 Task: Change  the formatting of the data to 'Which is Less than 10, 'In conditional formating, put the option 'Light Red Fill with Drak Red Text. 'add another formatting option Format As Table, insert the option 'Blue Table style Light 9 ', change the format of Column Width to Auto fit Row HeightIn the sheet  Budget Analysis Toolbook
Action: Mouse moved to (184, 265)
Screenshot: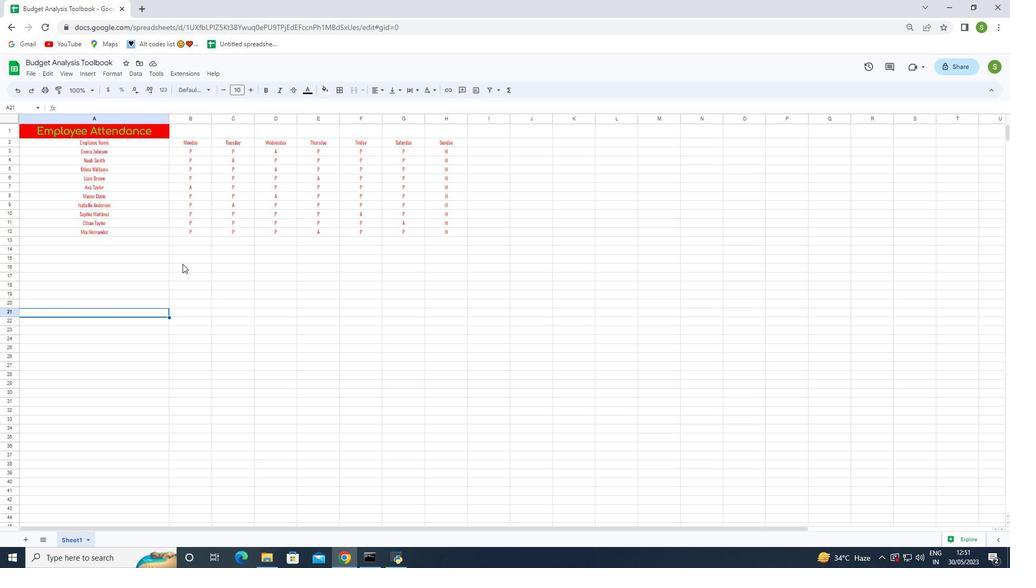 
Action: Mouse pressed left at (184, 265)
Screenshot: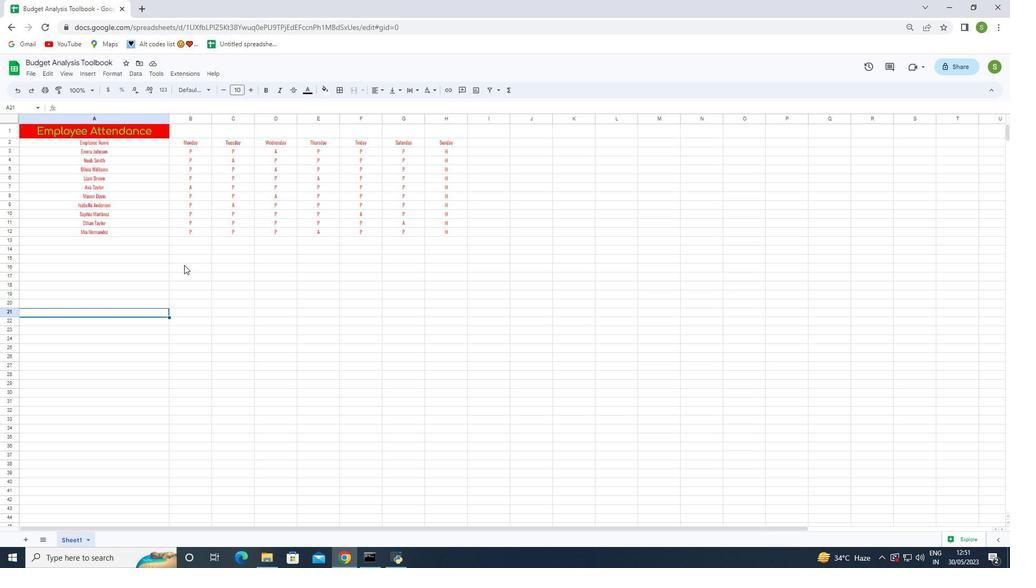 
Action: Mouse moved to (60, 142)
Screenshot: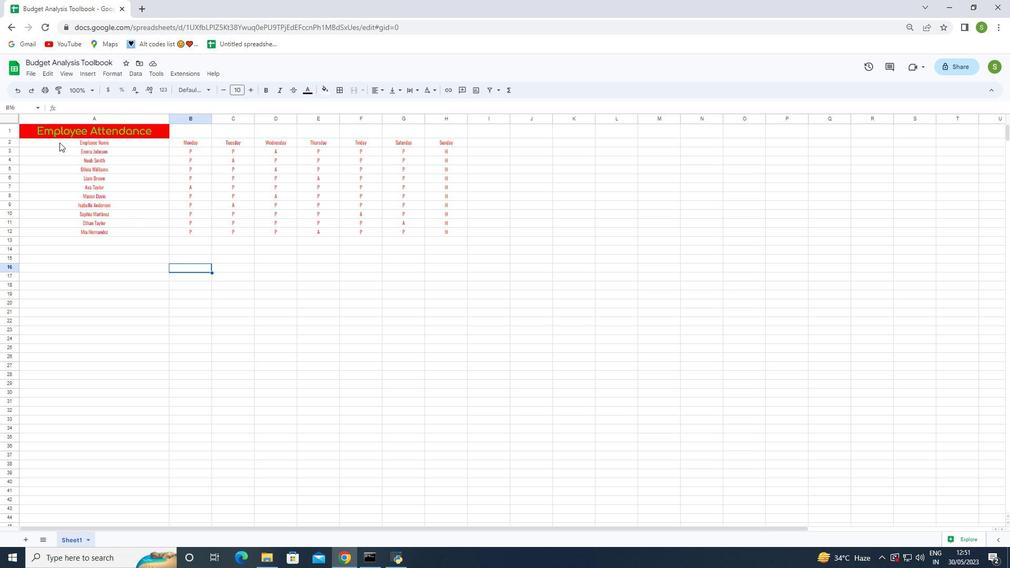 
Action: Mouse pressed left at (60, 142)
Screenshot: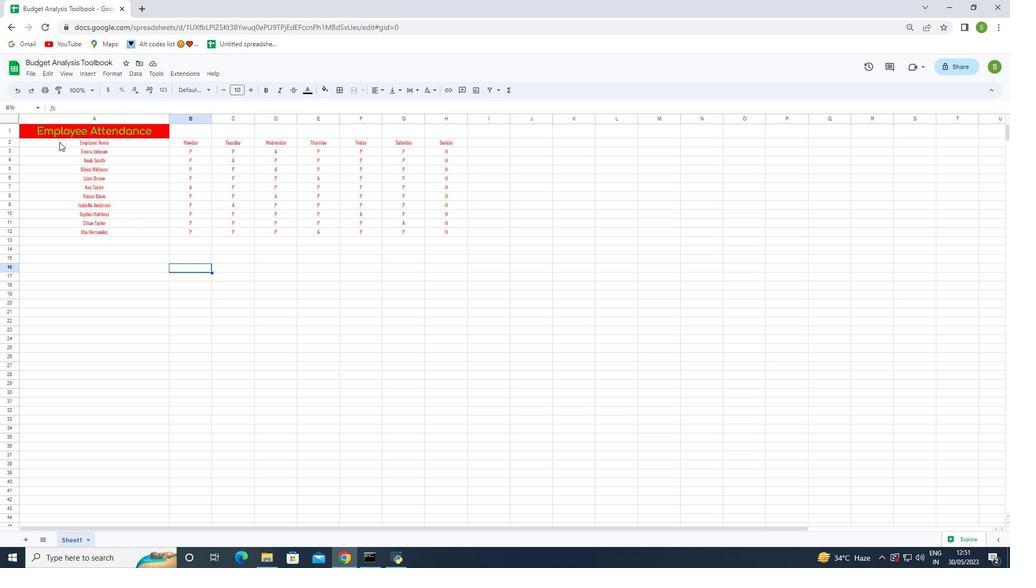 
Action: Mouse moved to (115, 70)
Screenshot: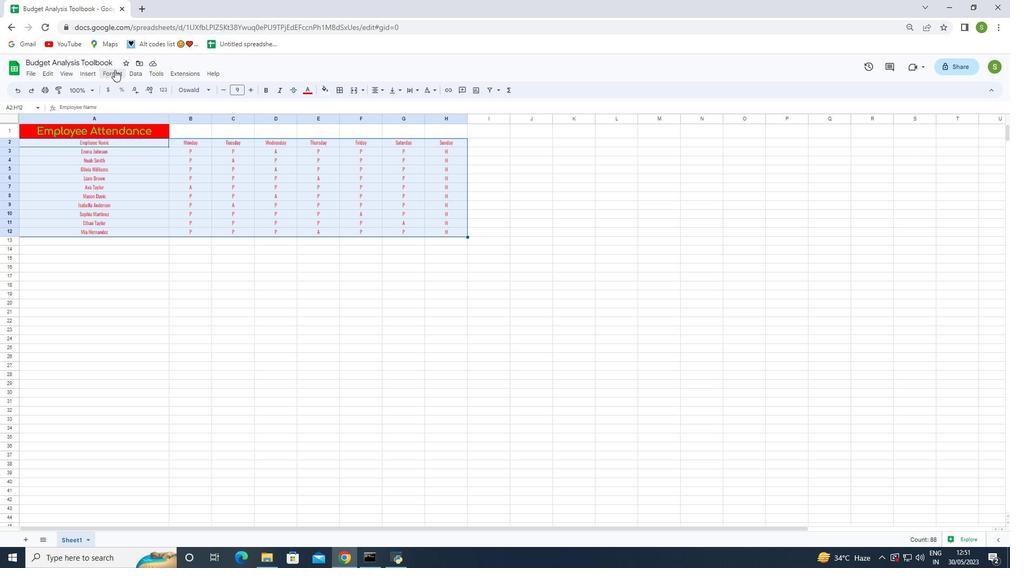 
Action: Mouse pressed left at (115, 70)
Screenshot: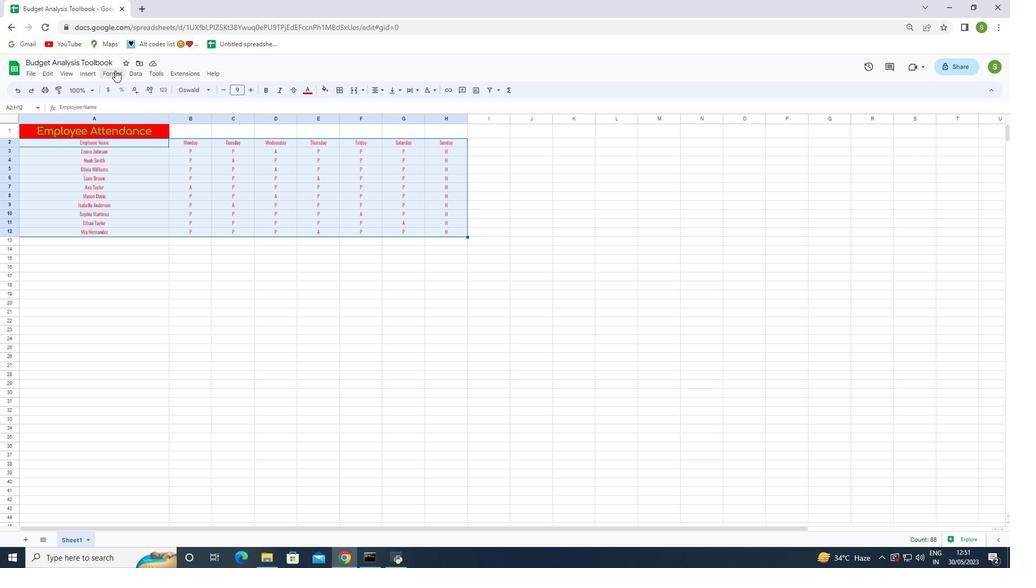 
Action: Mouse moved to (129, 221)
Screenshot: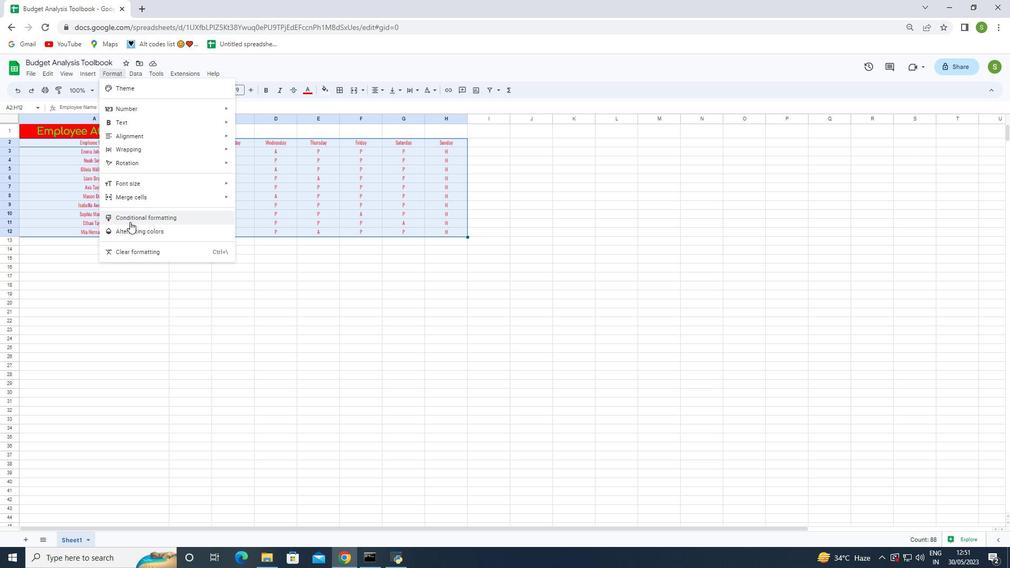 
Action: Mouse pressed left at (129, 221)
Screenshot: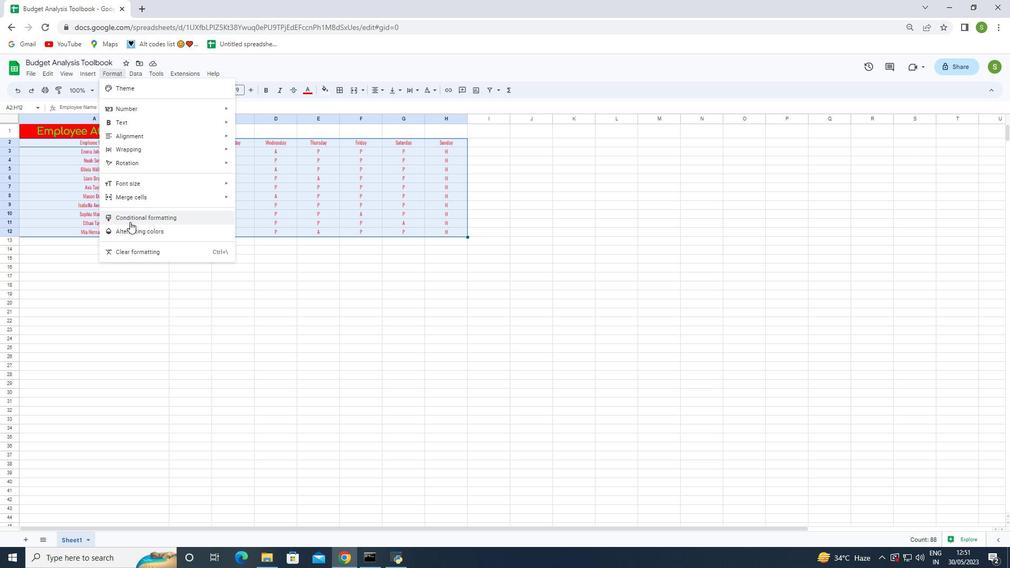 
Action: Mouse moved to (914, 208)
Screenshot: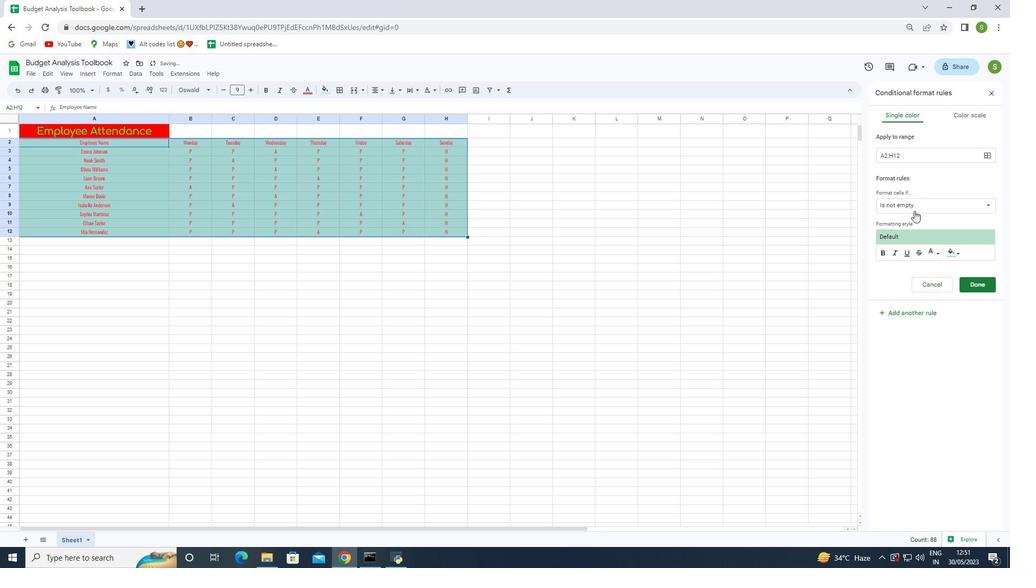 
Action: Mouse pressed left at (914, 208)
Screenshot: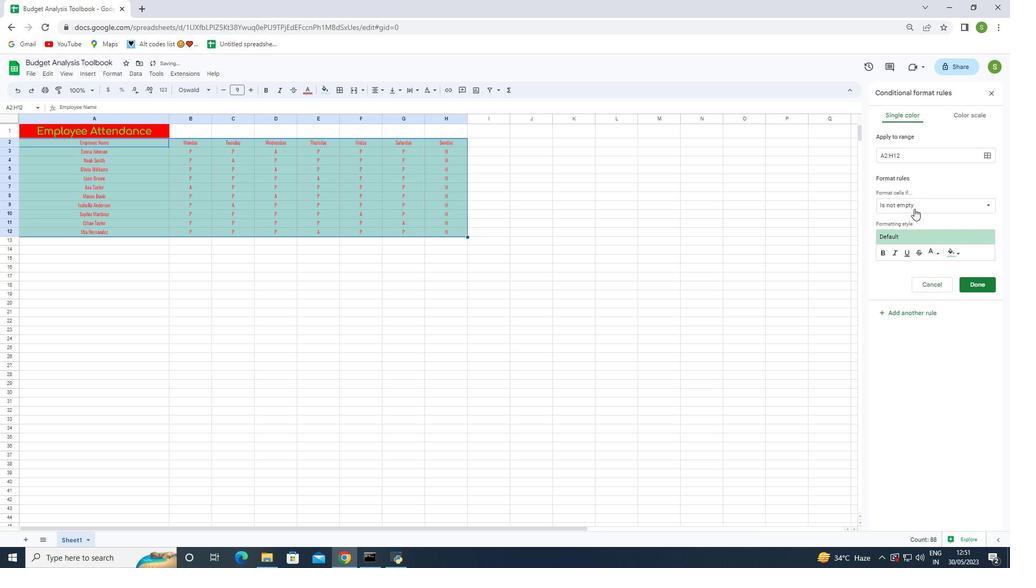 
Action: Mouse moved to (913, 365)
Screenshot: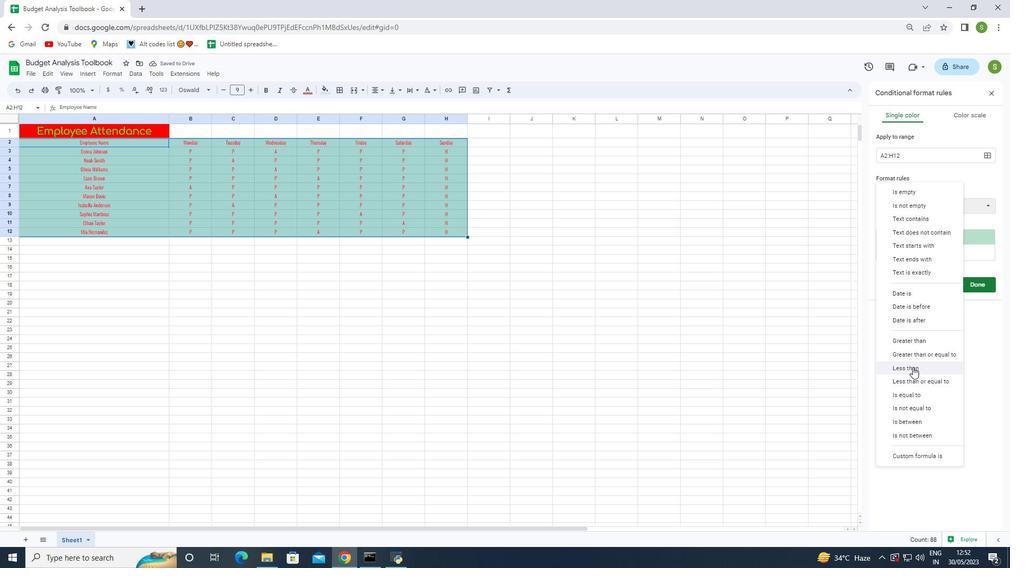 
Action: Mouse pressed left at (913, 365)
Screenshot: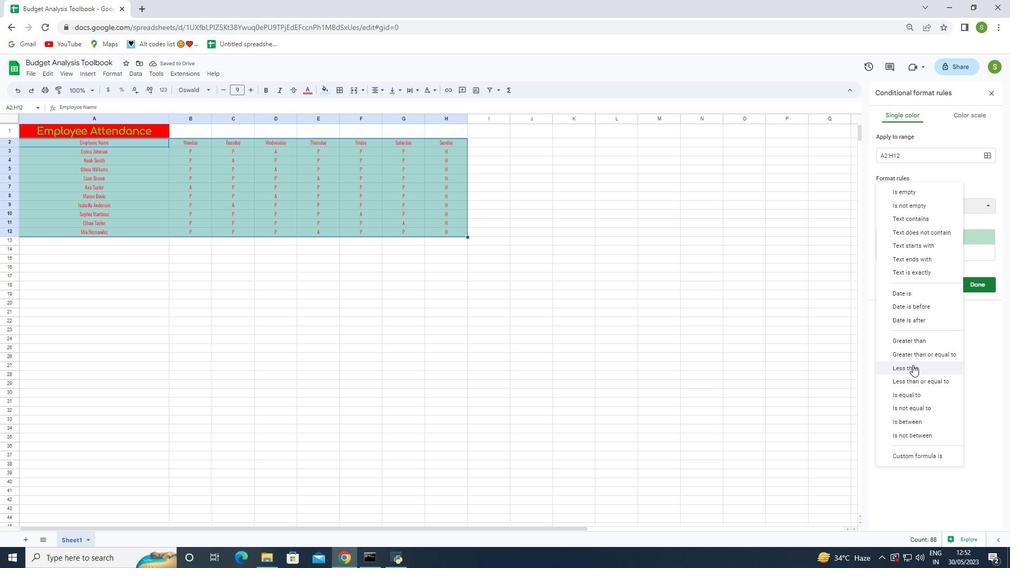 
Action: Mouse moved to (899, 229)
Screenshot: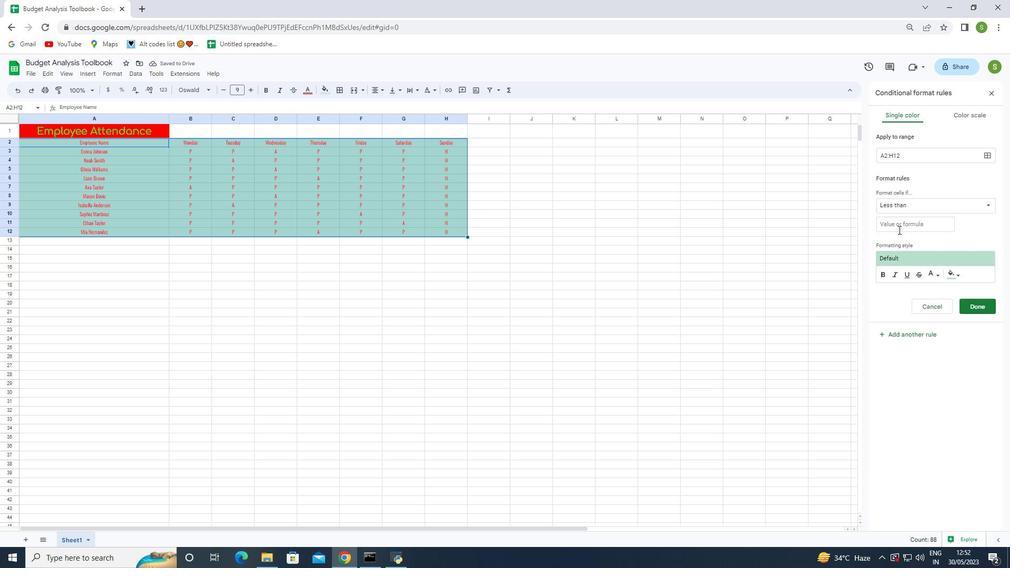 
Action: Mouse pressed left at (899, 229)
Screenshot: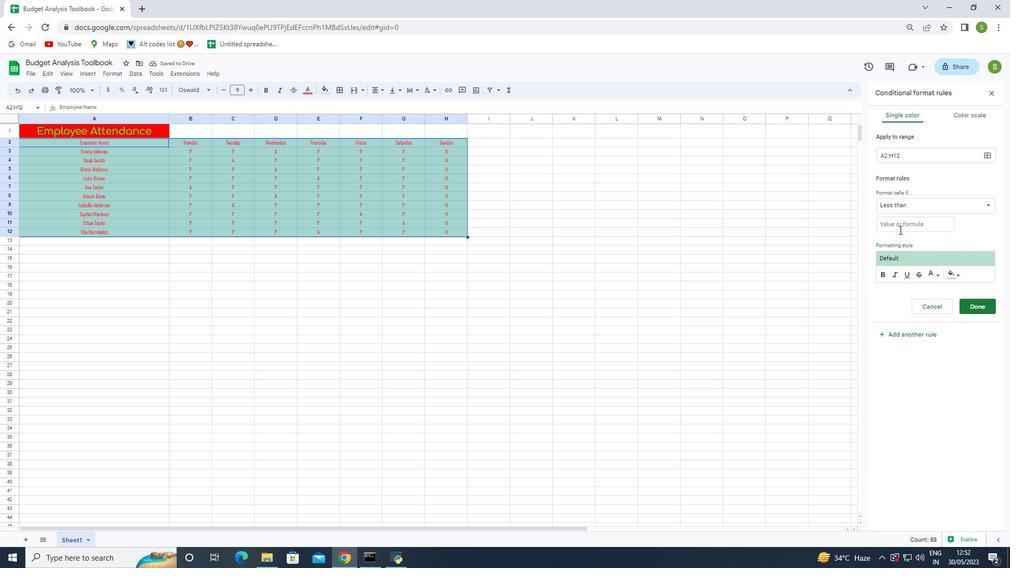 
Action: Key pressed 1
Screenshot: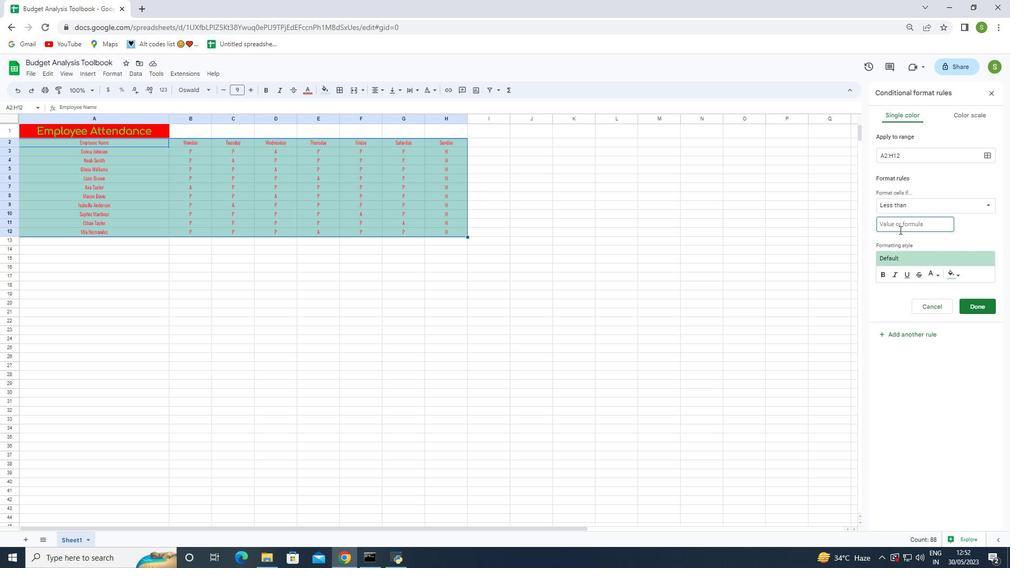 
Action: Mouse moved to (897, 227)
Screenshot: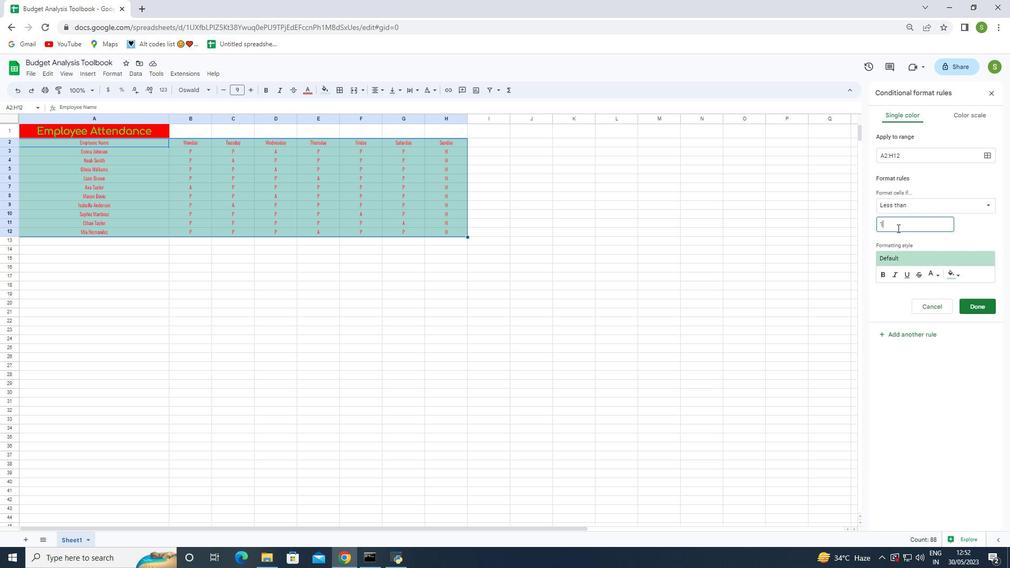
Action: Key pressed 0
Screenshot: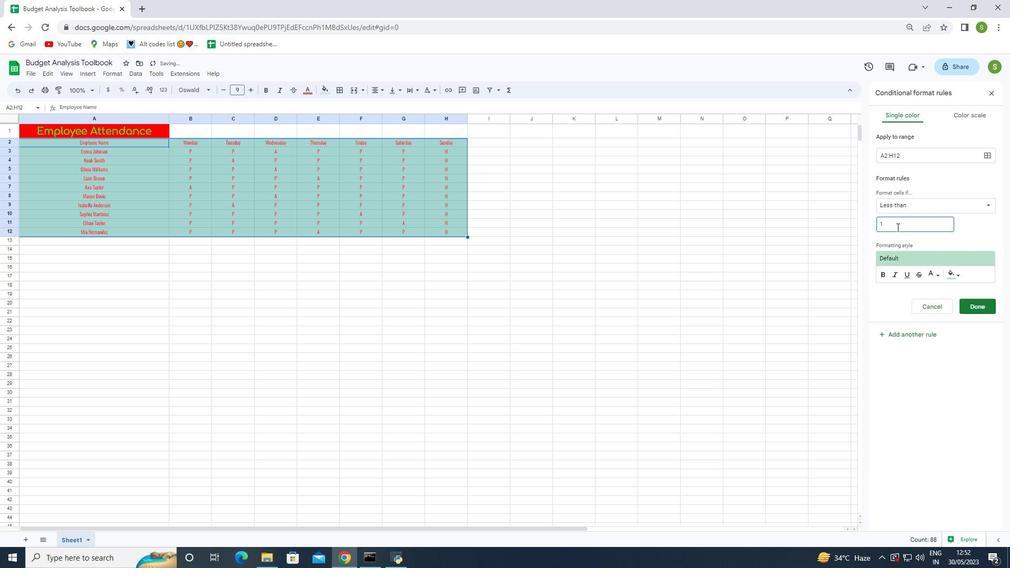 
Action: Mouse moved to (954, 275)
Screenshot: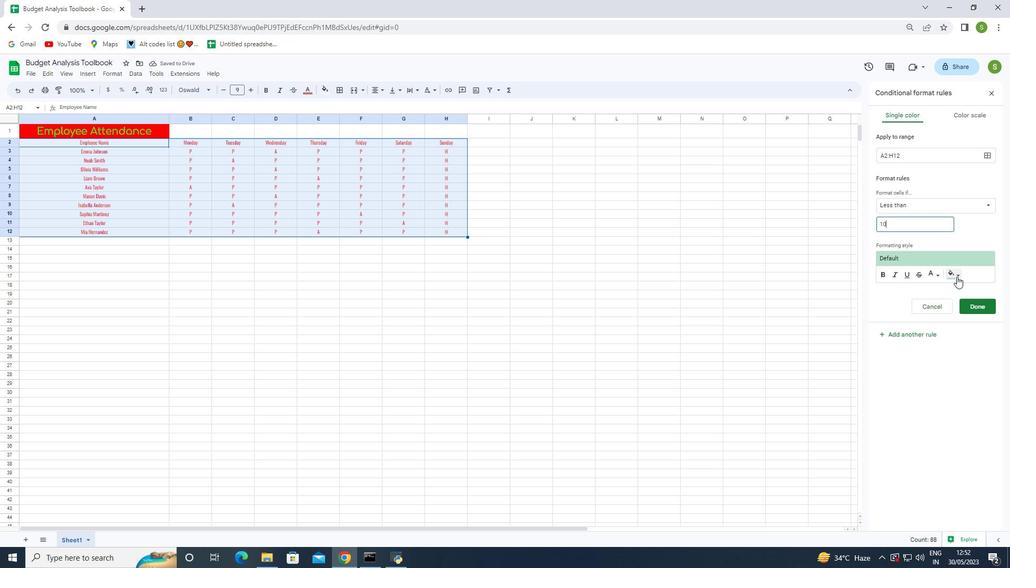 
Action: Mouse pressed left at (954, 275)
Screenshot: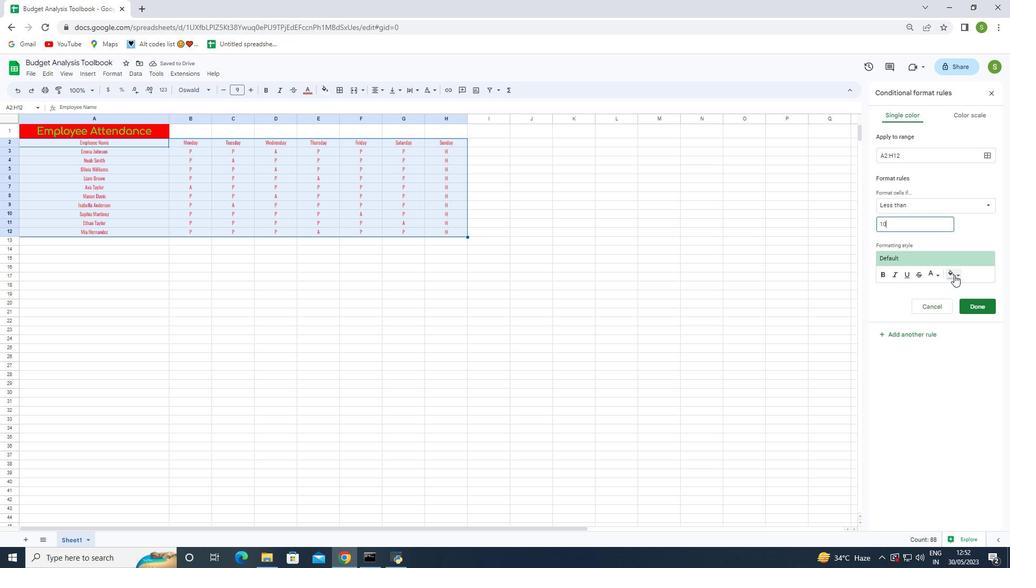 
Action: Mouse moved to (880, 337)
Screenshot: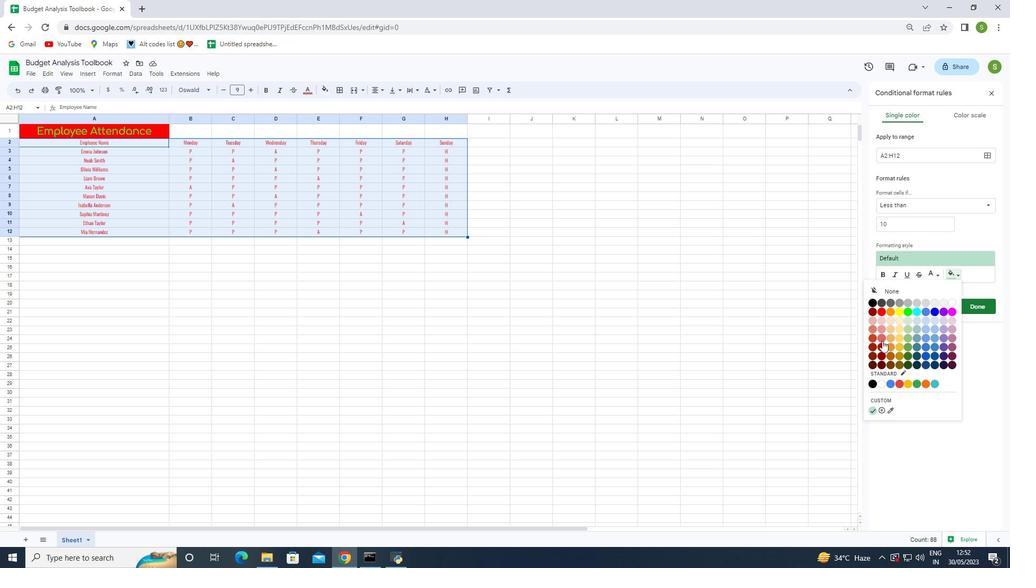 
Action: Mouse pressed left at (880, 337)
Screenshot: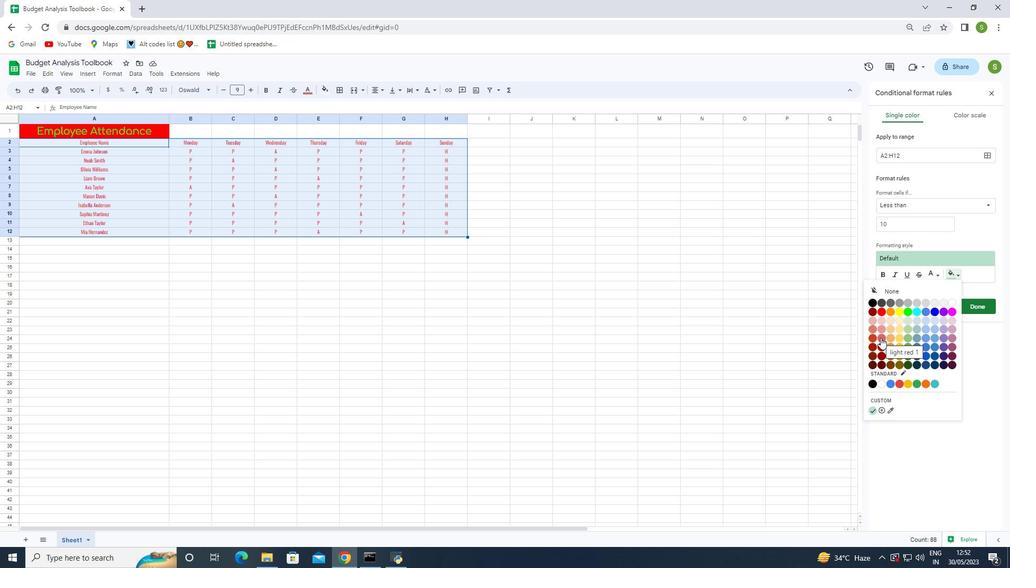 
Action: Mouse moved to (937, 276)
Screenshot: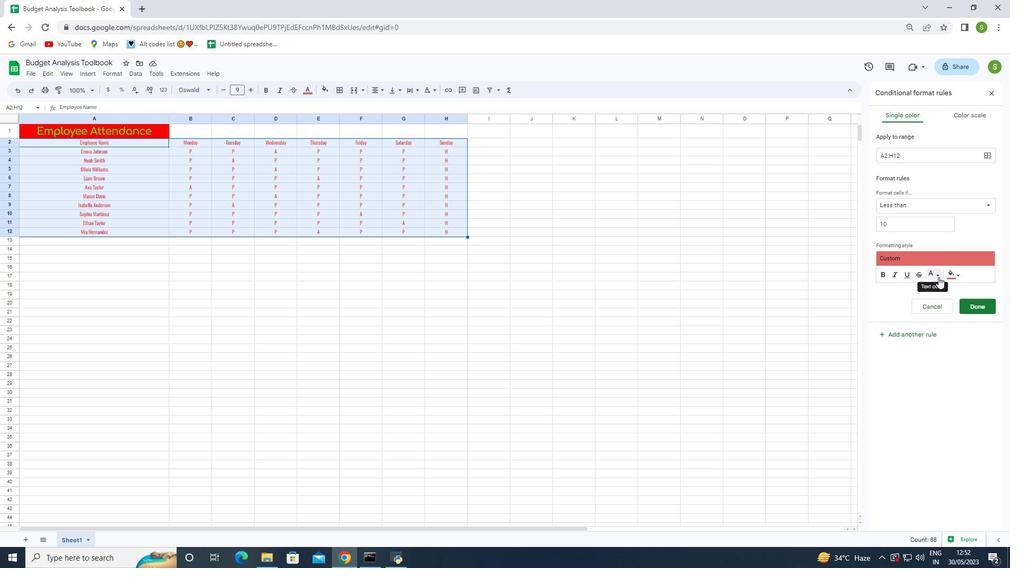
Action: Mouse pressed left at (937, 276)
Screenshot: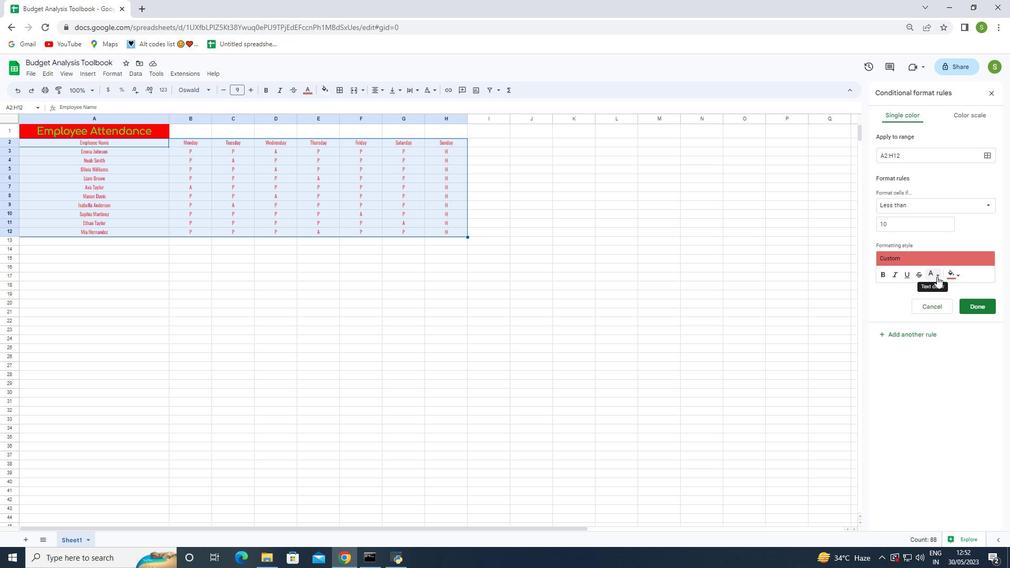 
Action: Mouse moved to (862, 312)
Screenshot: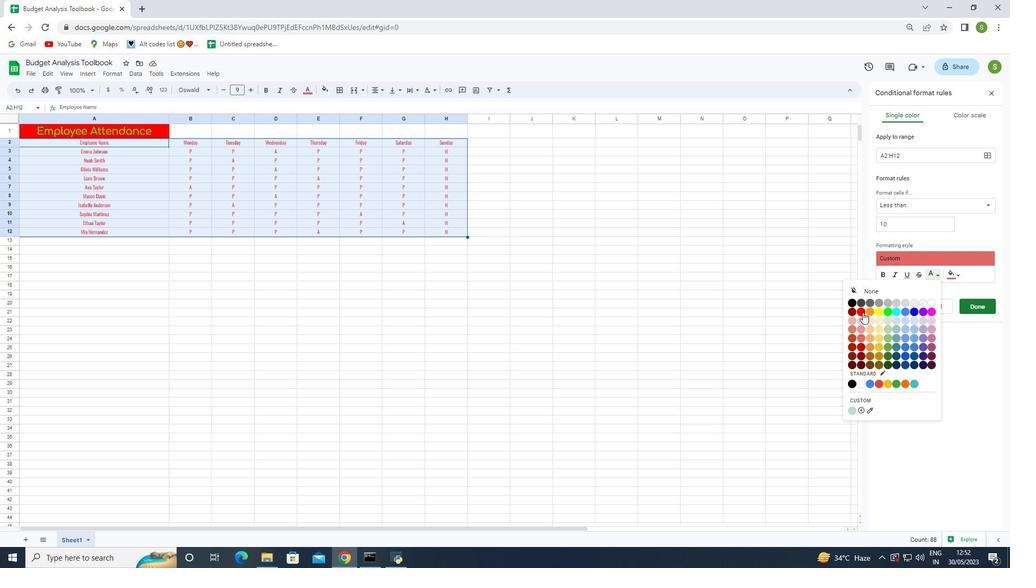 
Action: Mouse pressed left at (862, 312)
Screenshot: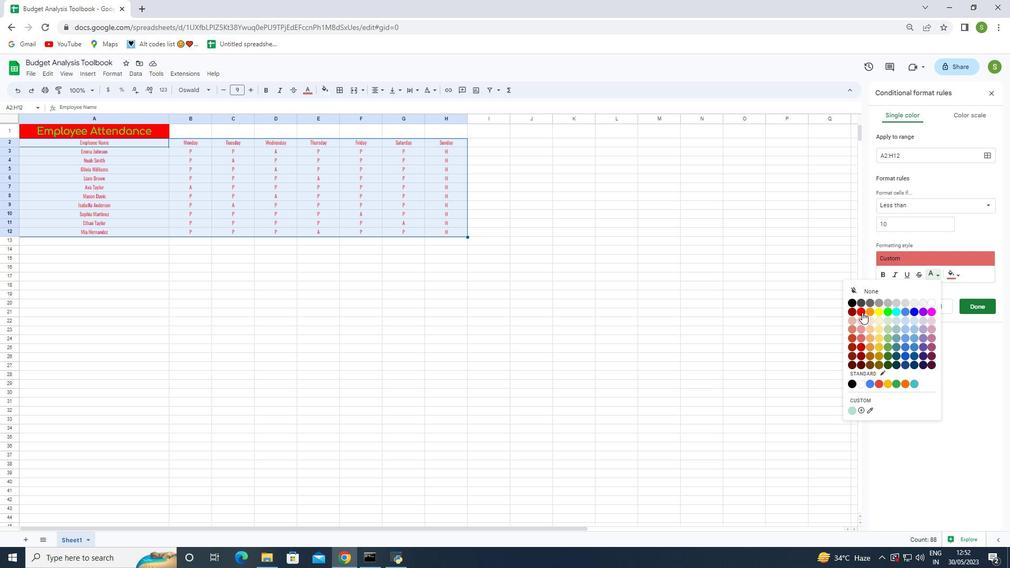 
Action: Mouse moved to (975, 302)
Screenshot: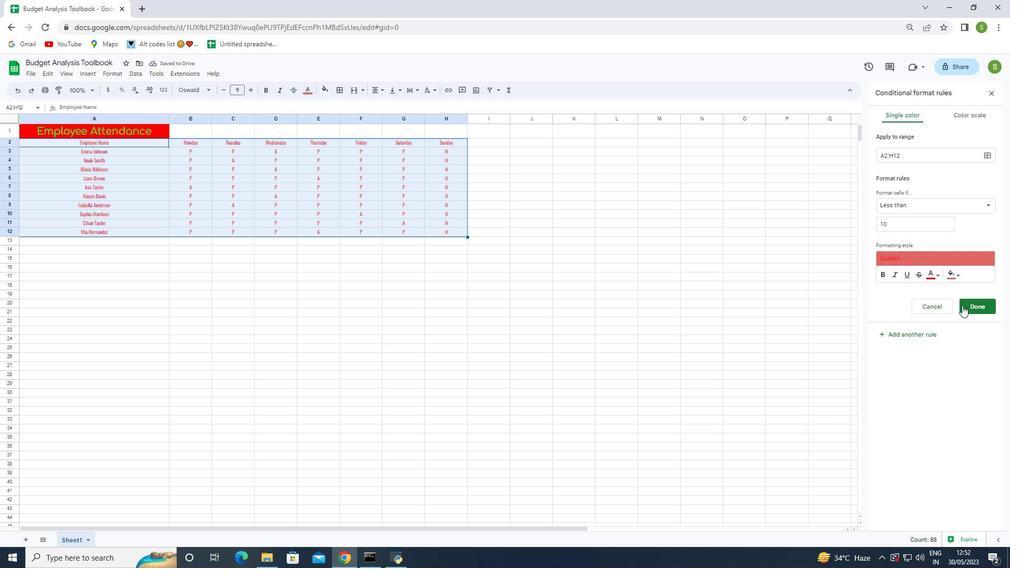 
Action: Mouse pressed left at (975, 302)
Screenshot: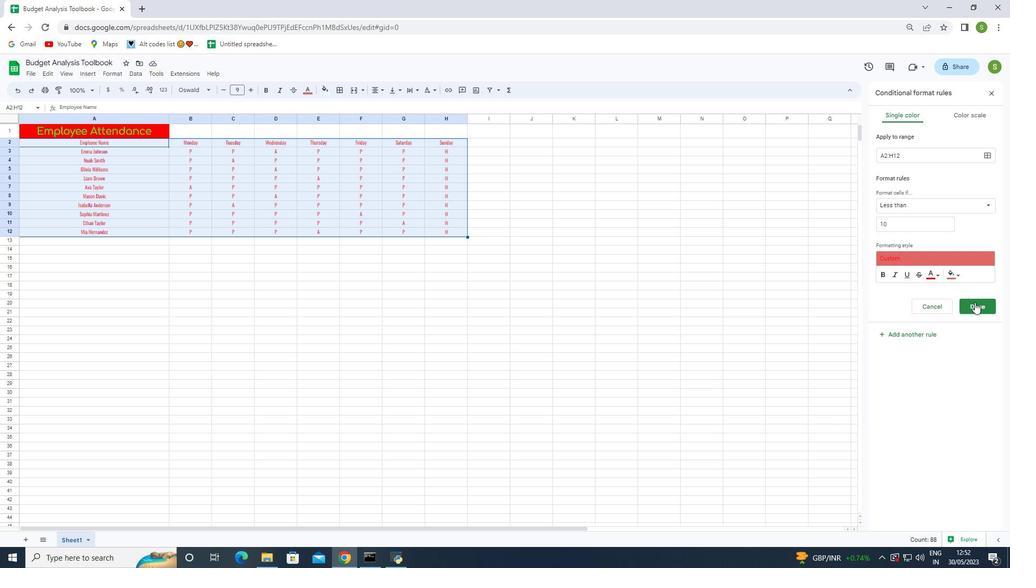 
Action: Mouse moved to (212, 256)
Screenshot: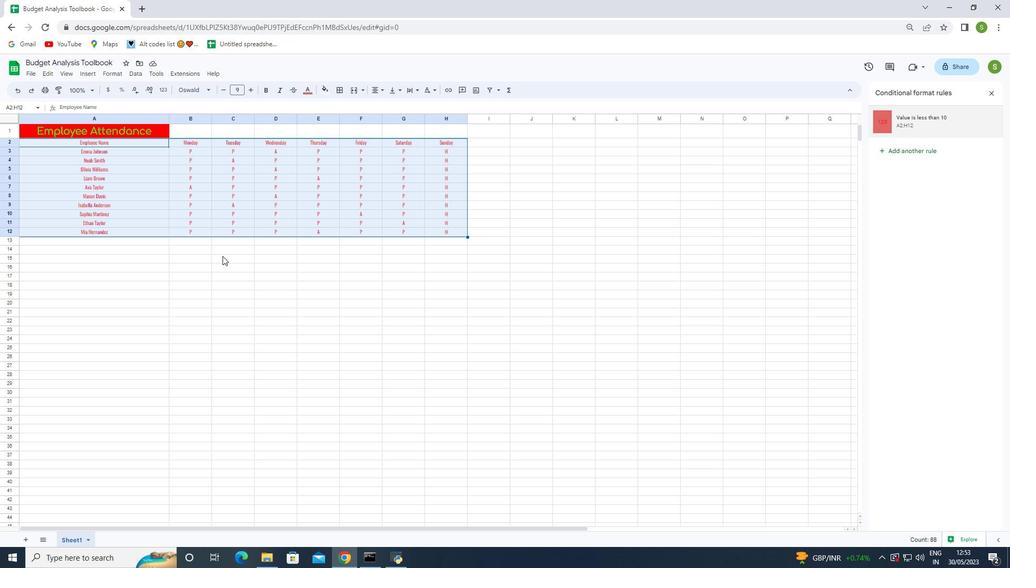
Action: Mouse pressed left at (212, 256)
Screenshot: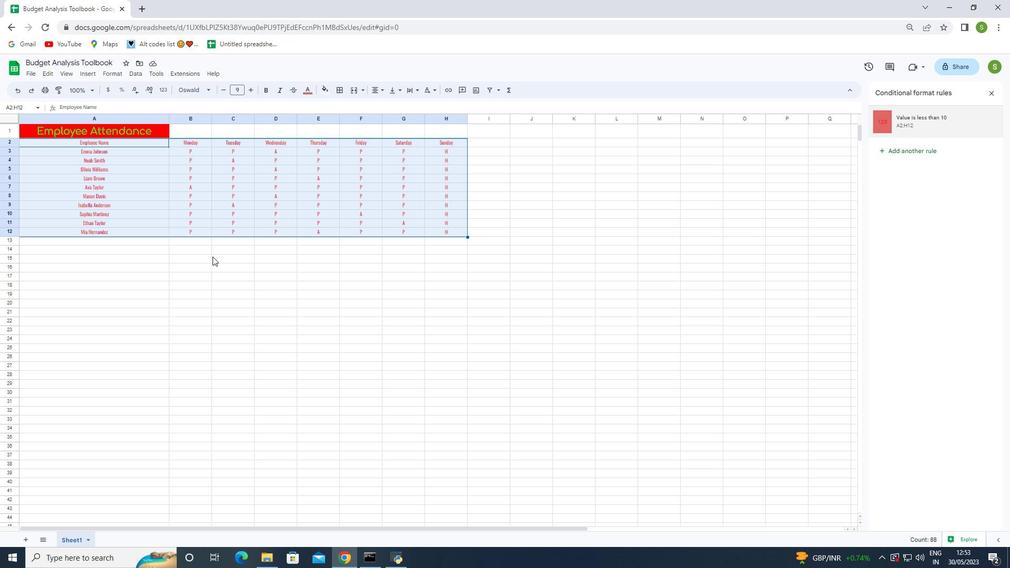 
Action: Mouse moved to (64, 142)
Screenshot: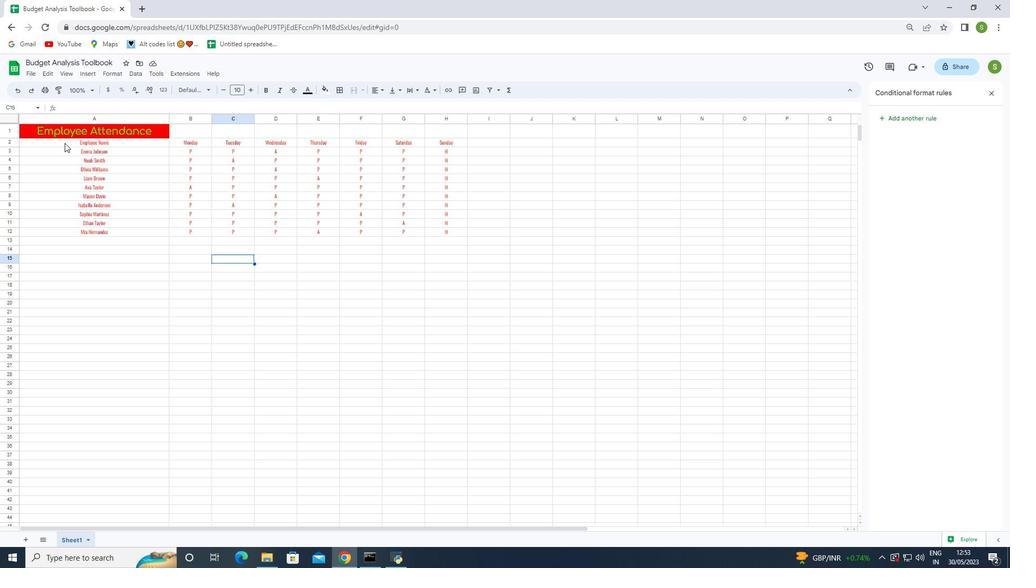 
Action: Mouse pressed left at (64, 142)
Screenshot: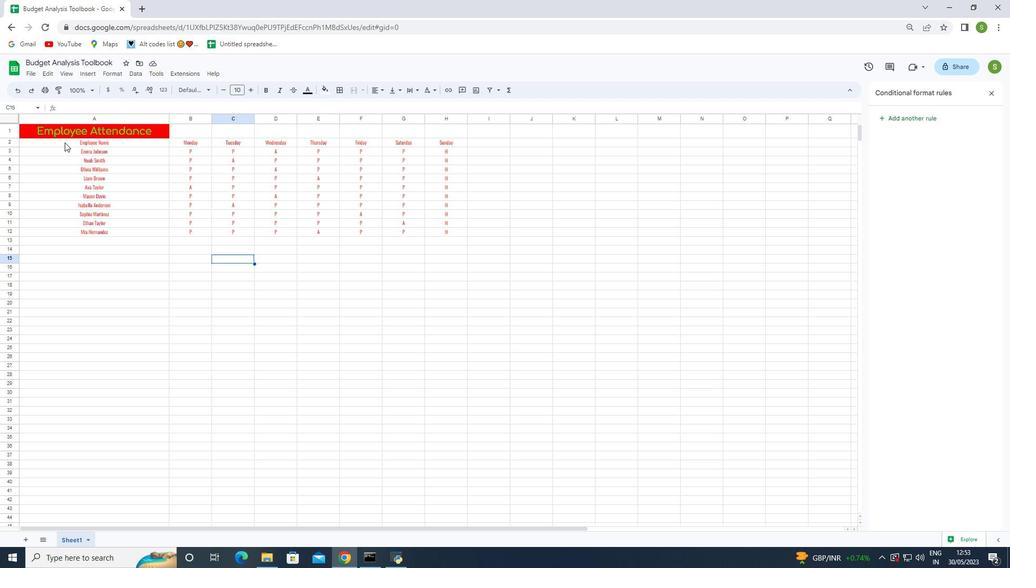 
Action: Mouse moved to (342, 94)
Screenshot: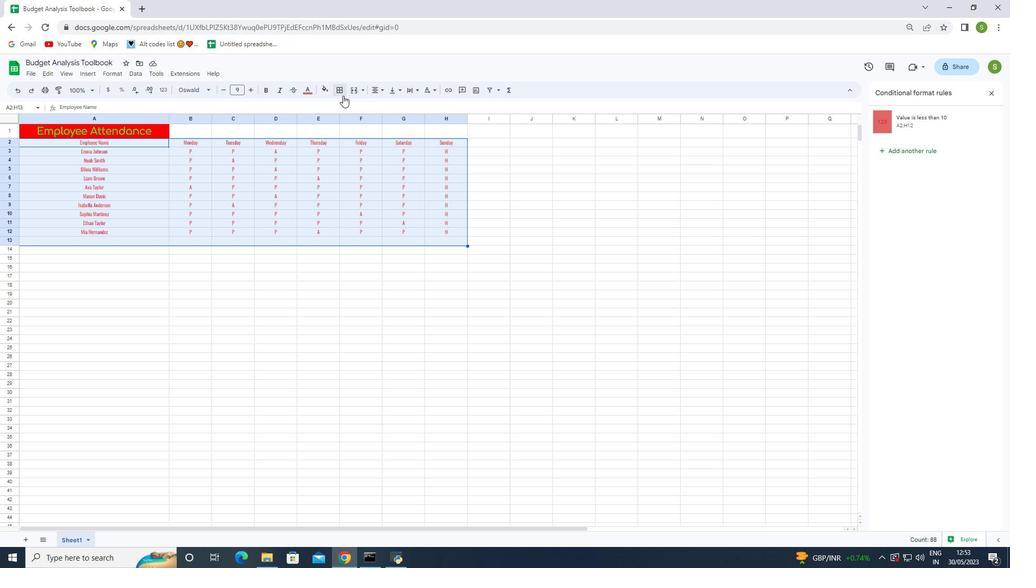 
Action: Mouse pressed left at (342, 94)
Screenshot: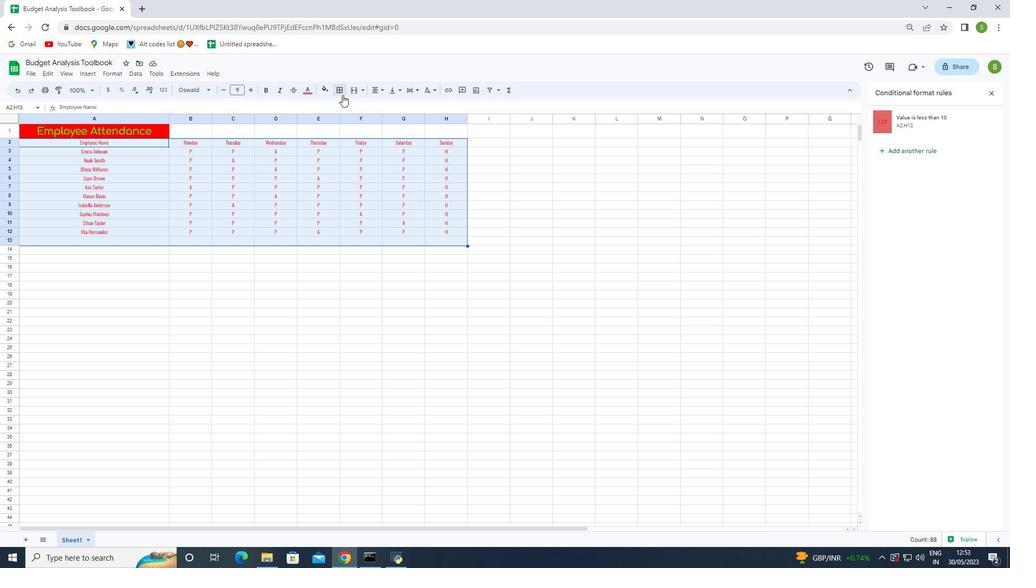 
Action: Mouse moved to (345, 109)
Screenshot: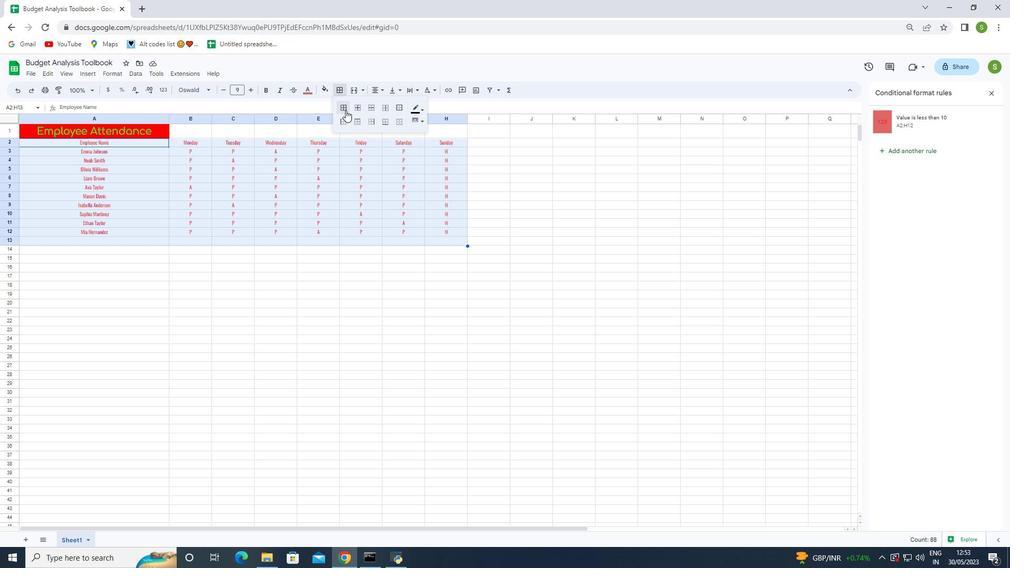 
Action: Mouse pressed left at (345, 109)
Screenshot: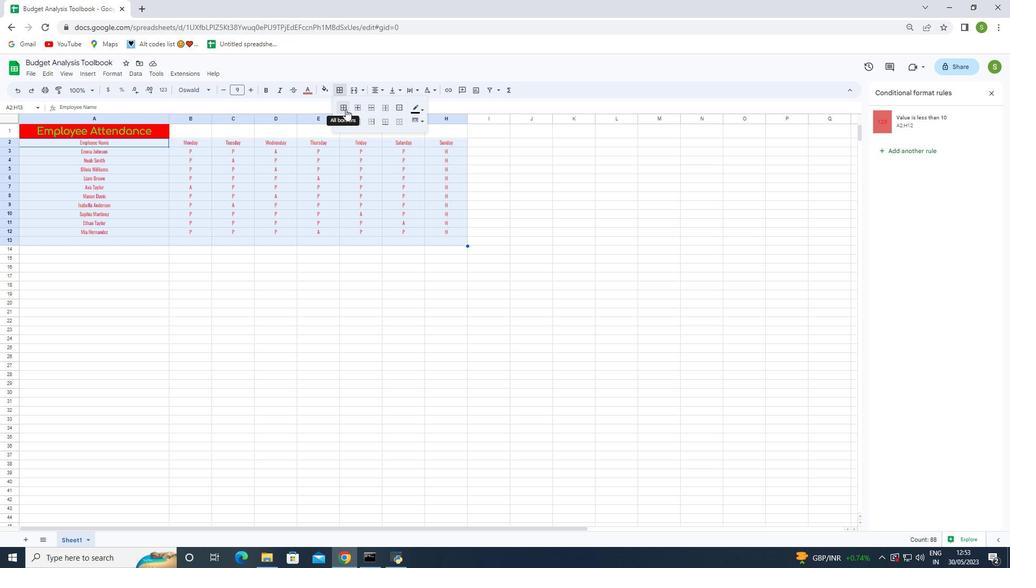 
Action: Mouse moved to (421, 112)
Screenshot: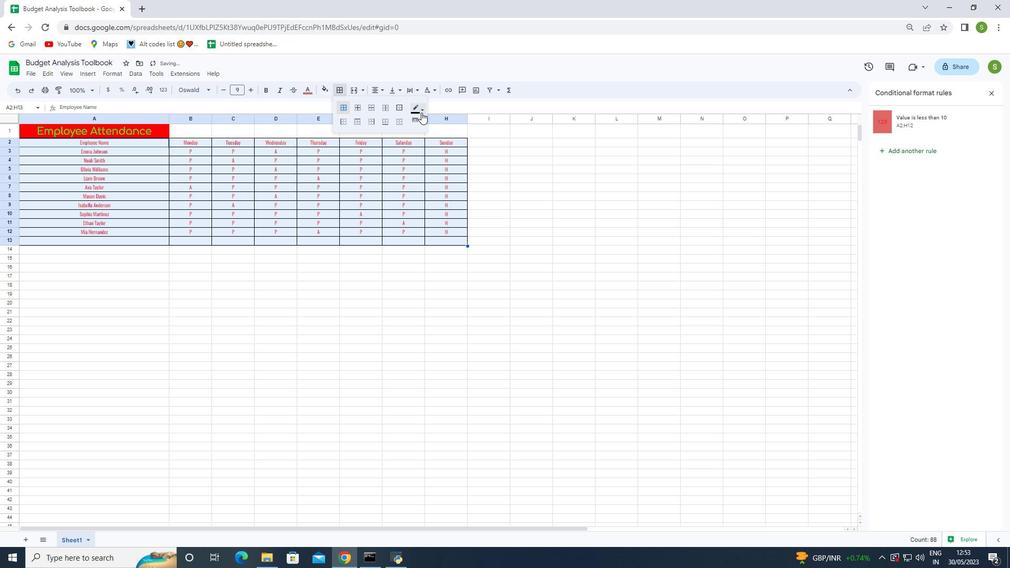 
Action: Mouse pressed left at (421, 112)
Screenshot: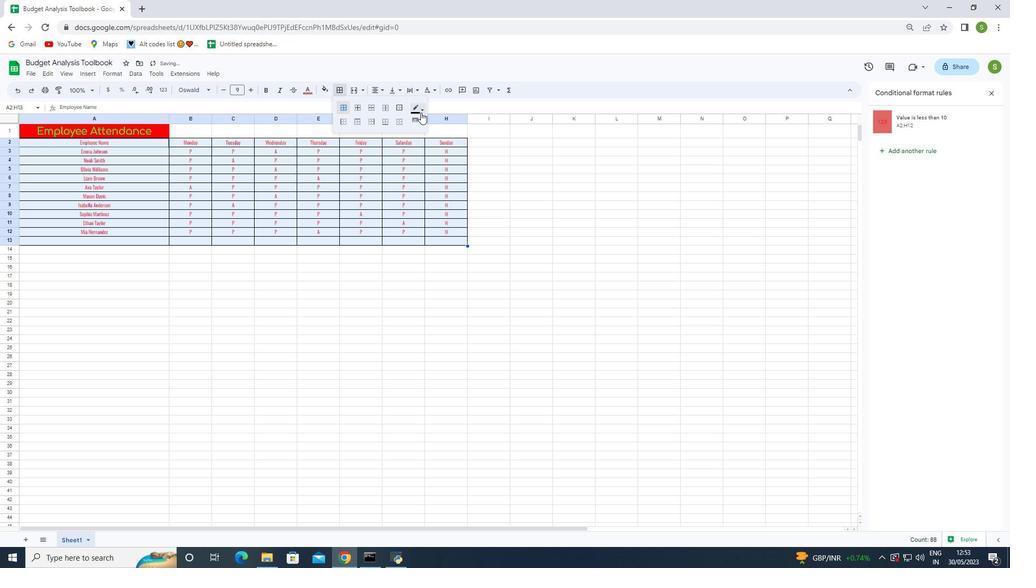 
Action: Mouse moved to (480, 145)
Screenshot: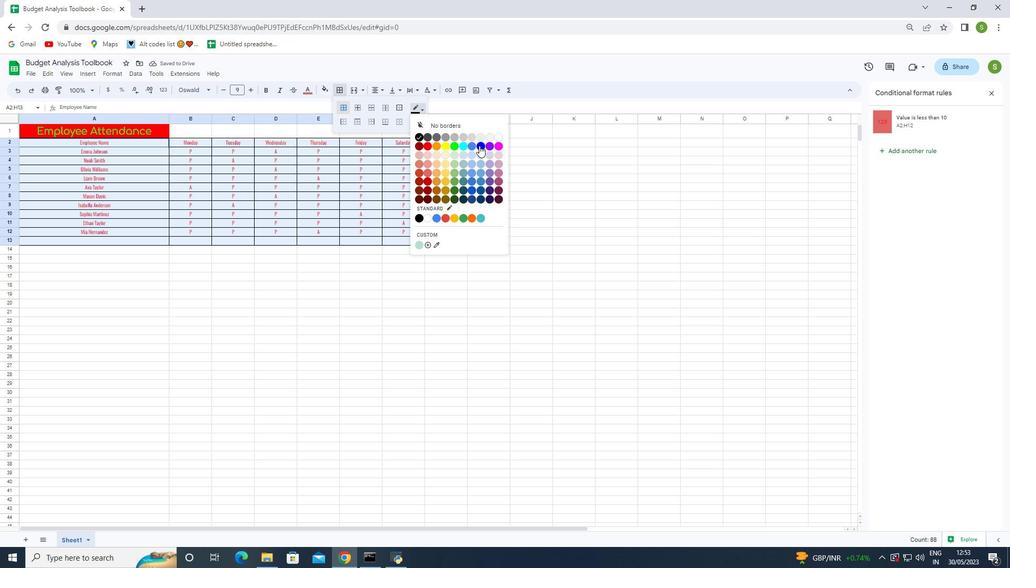 
Action: Mouse pressed left at (480, 145)
Screenshot: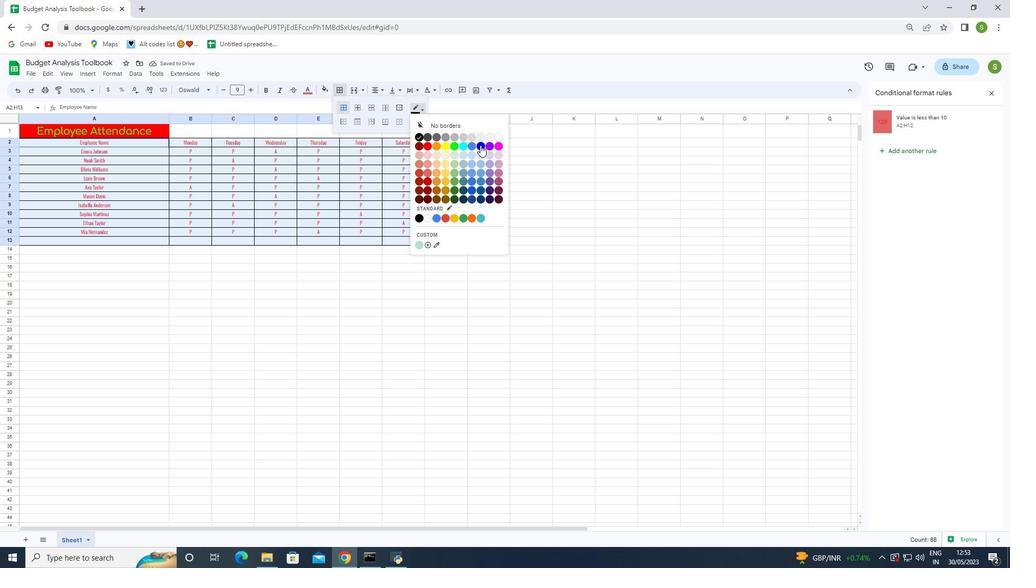 
Action: Mouse moved to (108, 75)
Screenshot: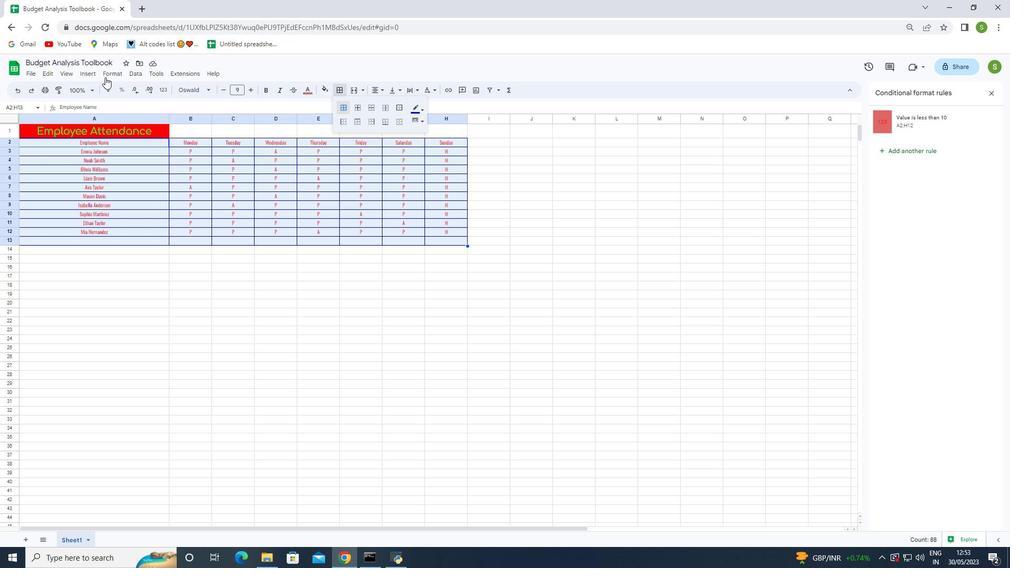 
Action: Mouse pressed left at (108, 75)
Screenshot: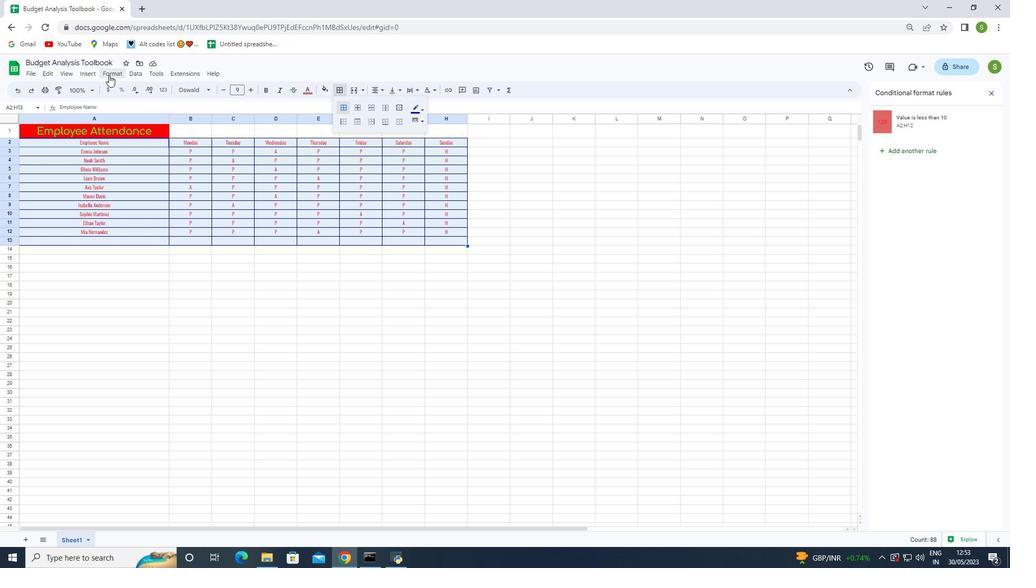 
Action: Mouse moved to (150, 232)
Screenshot: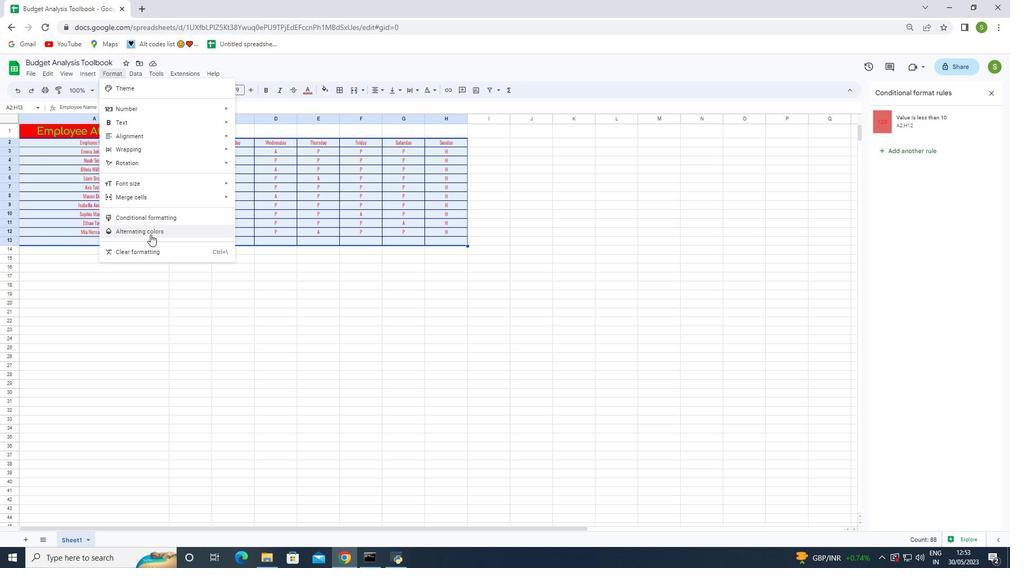 
Action: Mouse pressed left at (150, 232)
Screenshot: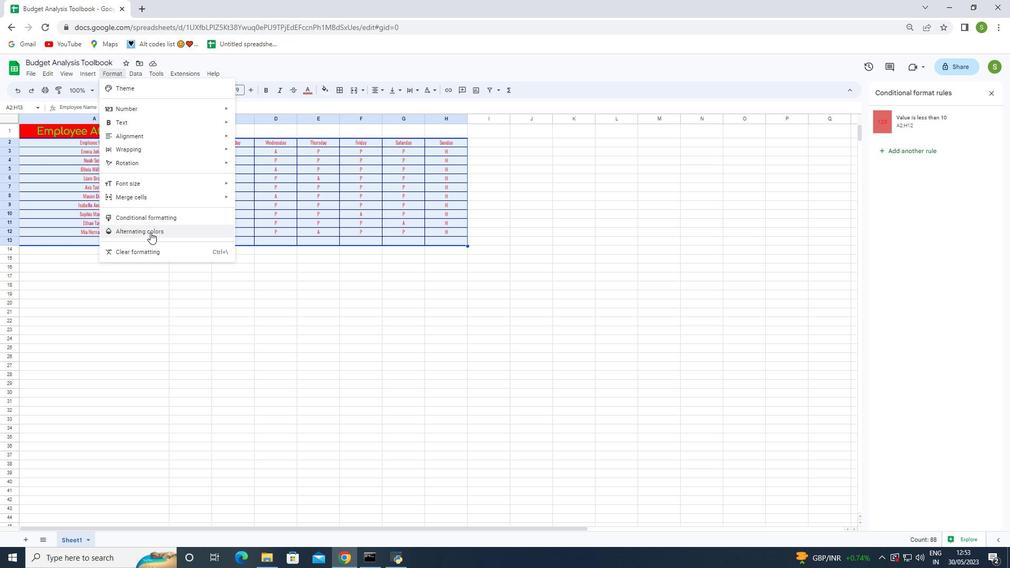 
Action: Mouse moved to (963, 275)
Screenshot: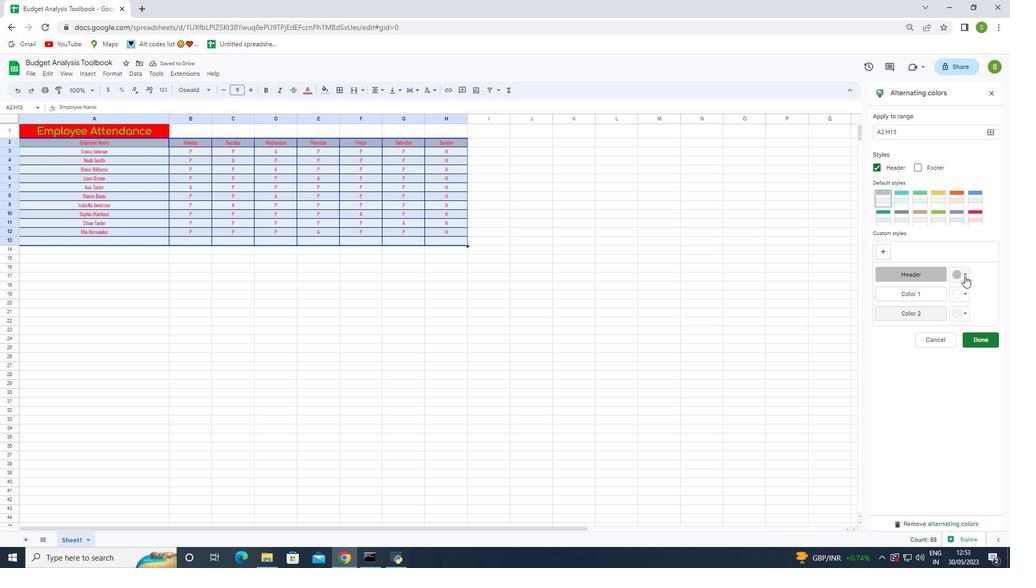 
Action: Mouse pressed left at (963, 275)
Screenshot: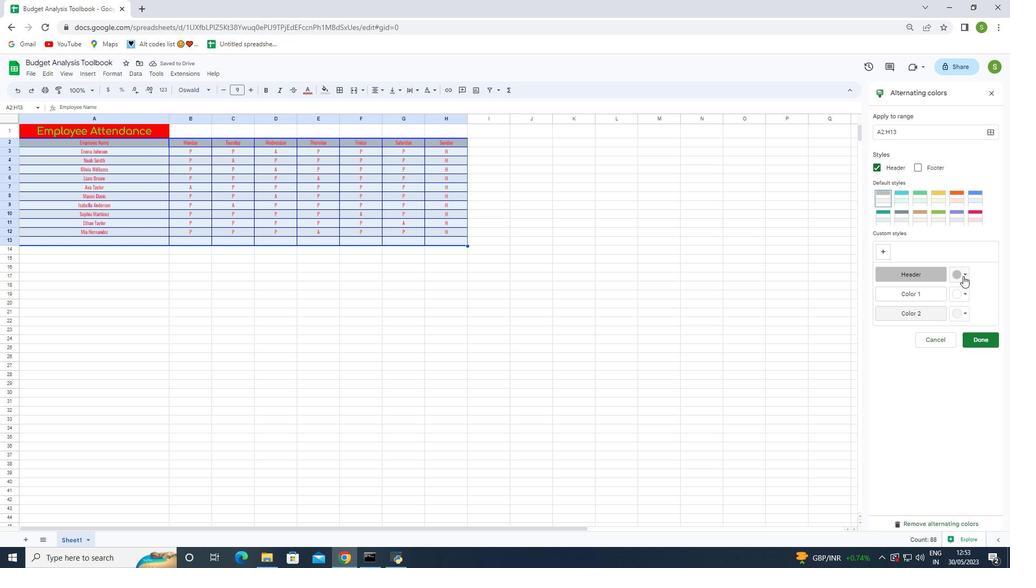 
Action: Mouse moved to (960, 291)
Screenshot: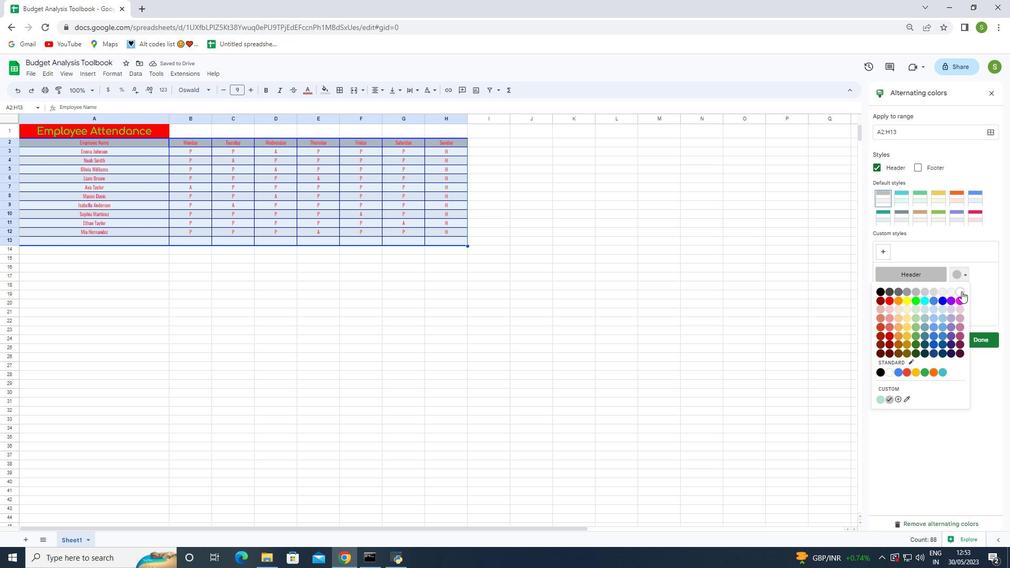 
Action: Mouse pressed left at (960, 291)
Screenshot: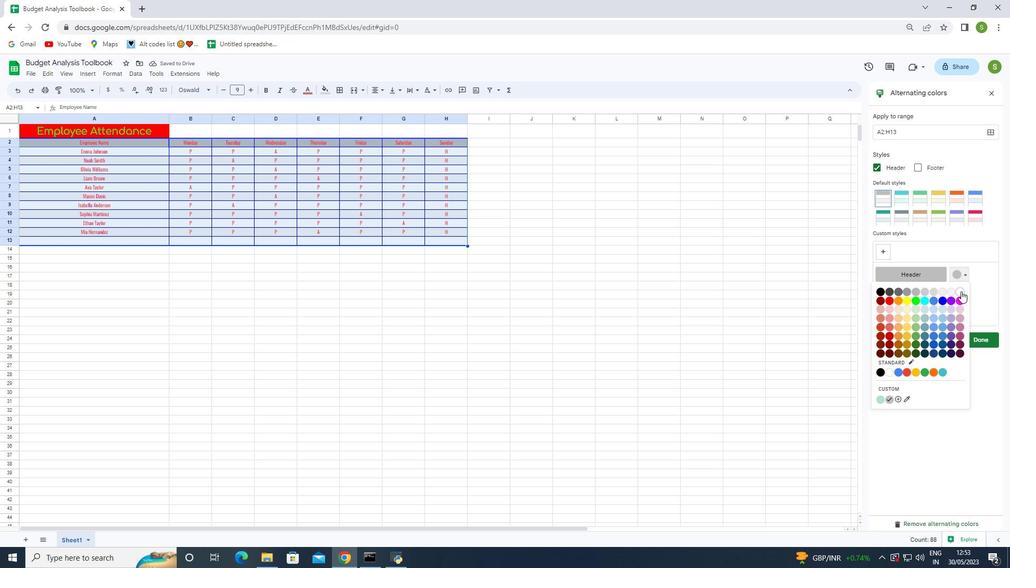 
Action: Mouse moved to (963, 294)
Screenshot: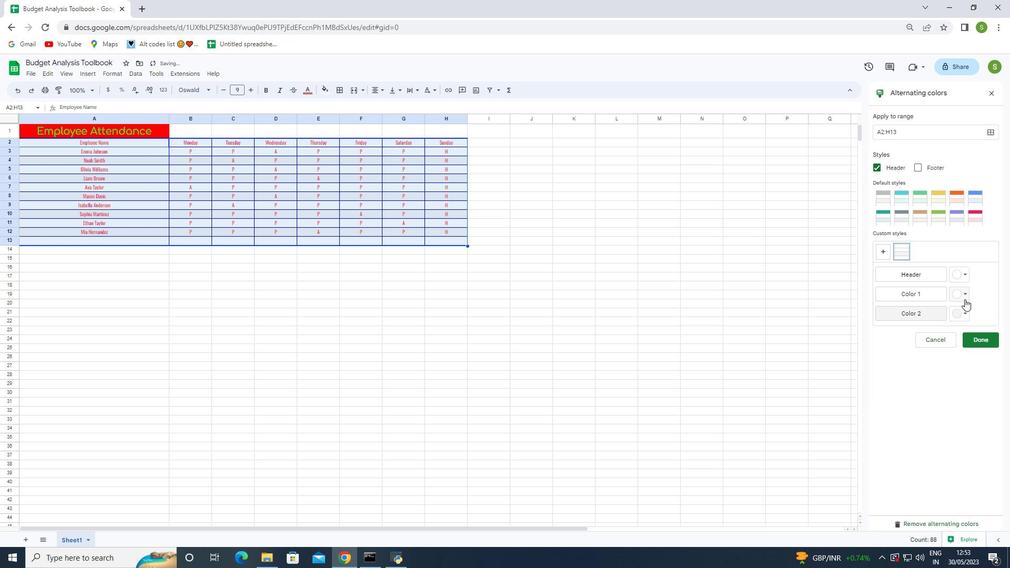 
Action: Mouse pressed left at (963, 294)
Screenshot: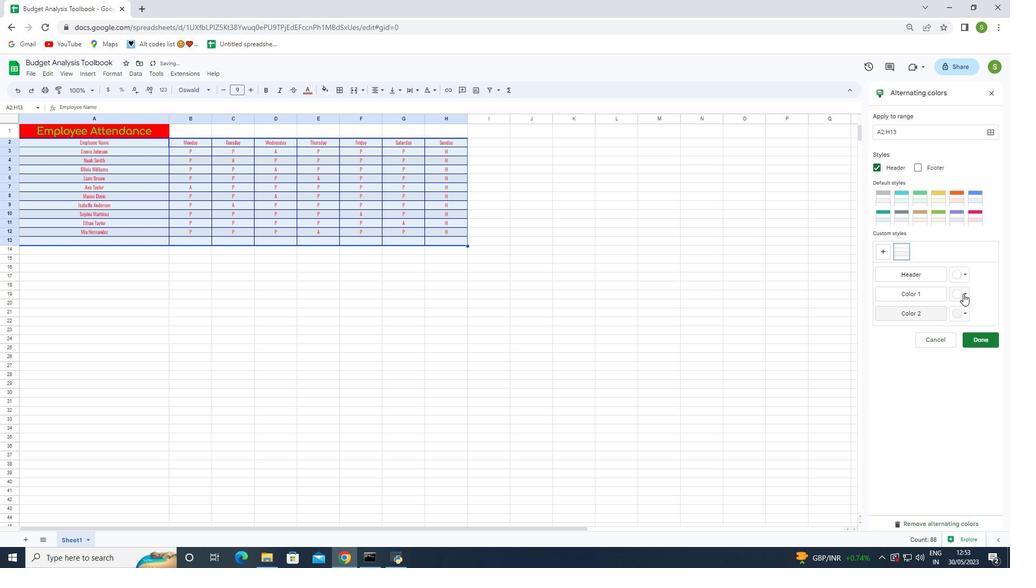 
Action: Mouse moved to (942, 344)
Screenshot: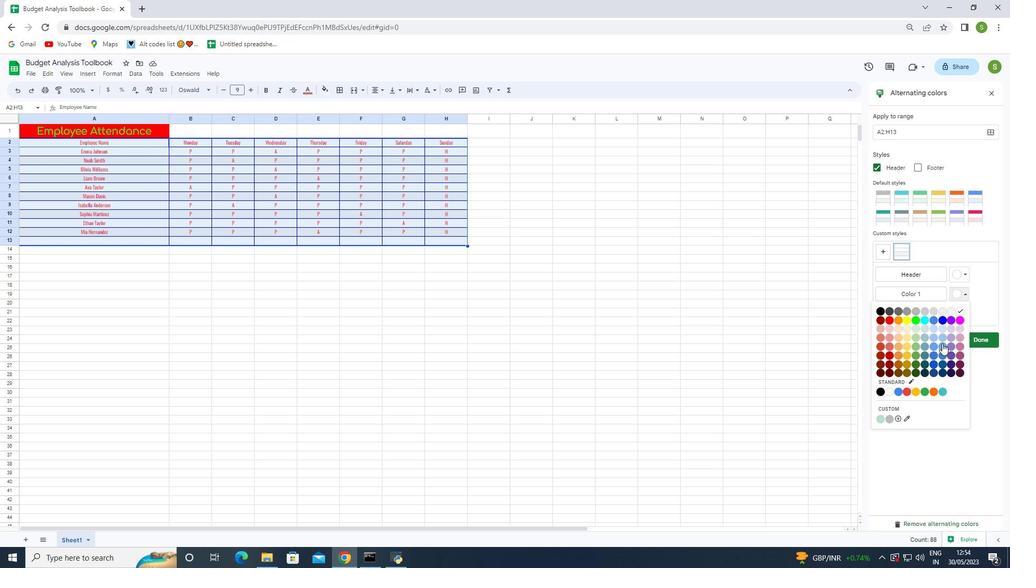 
Action: Mouse pressed left at (942, 344)
Screenshot: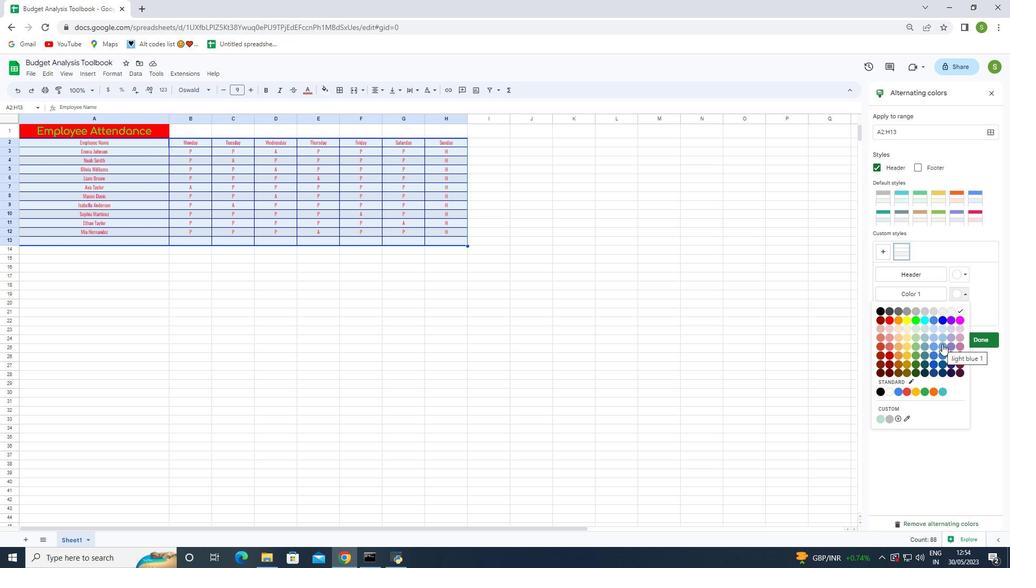 
Action: Mouse moved to (965, 316)
Screenshot: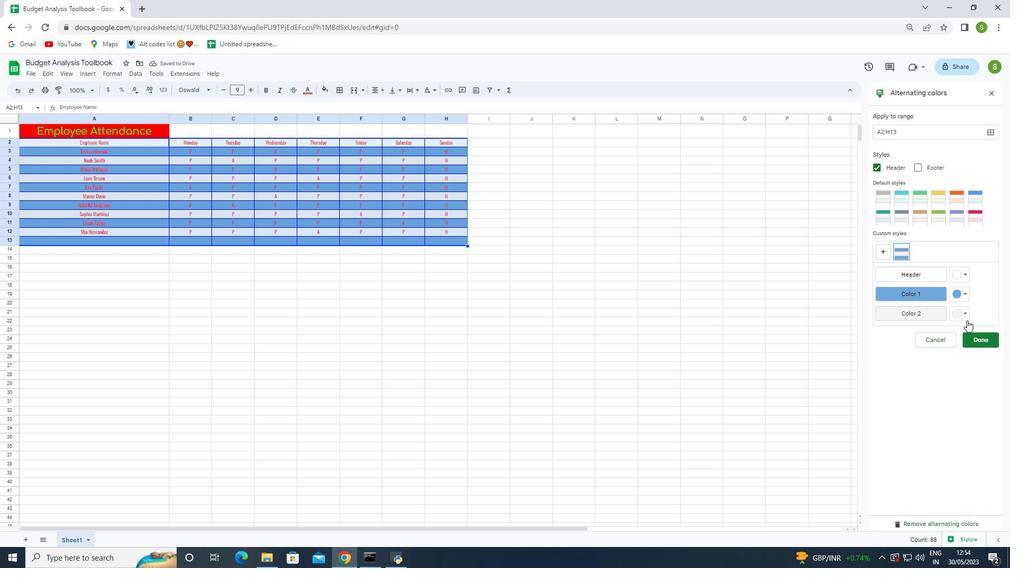 
Action: Mouse pressed left at (965, 316)
Screenshot: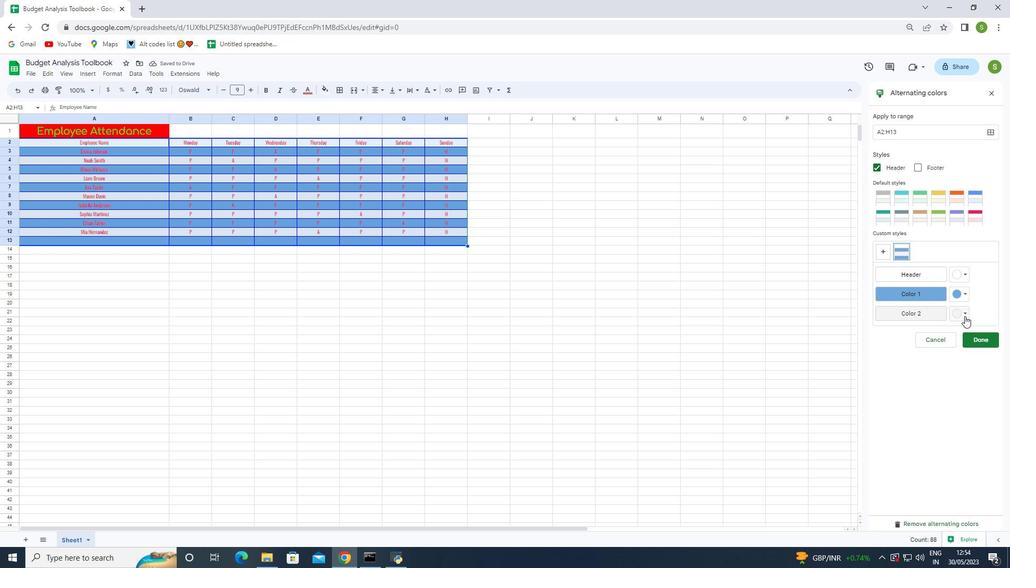 
Action: Mouse moved to (961, 331)
Screenshot: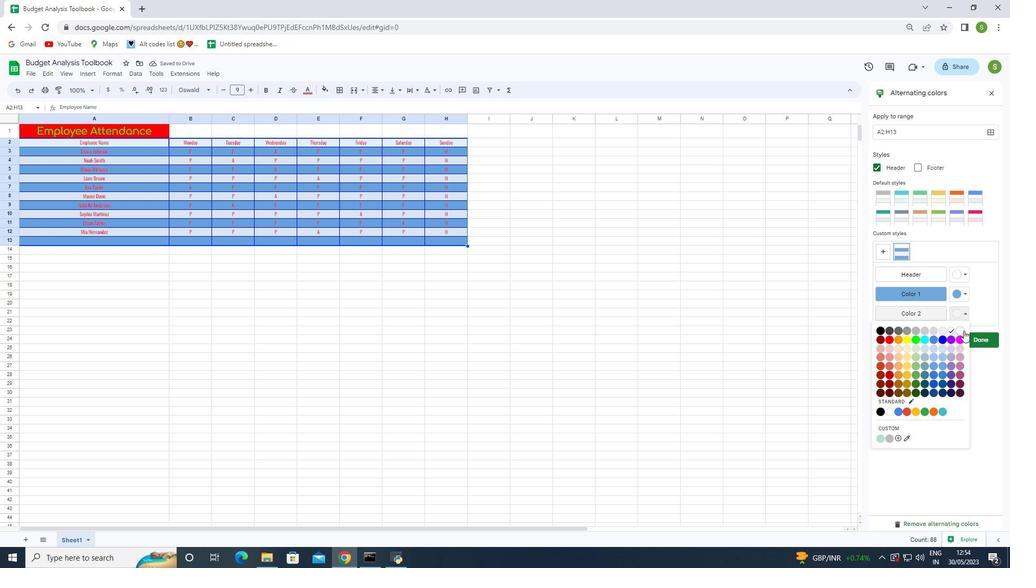 
Action: Mouse pressed left at (961, 331)
Screenshot: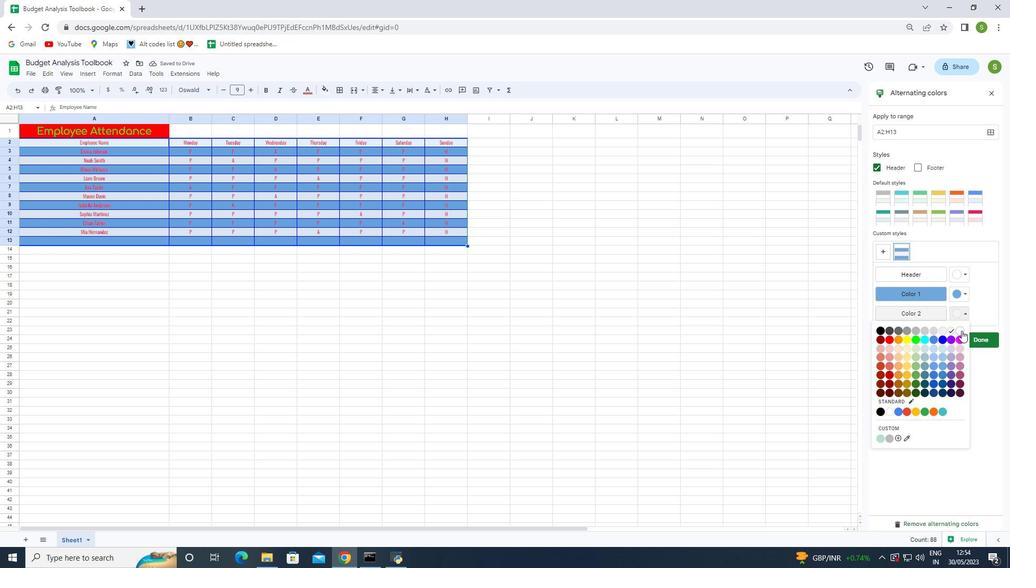 
Action: Mouse moved to (979, 339)
Screenshot: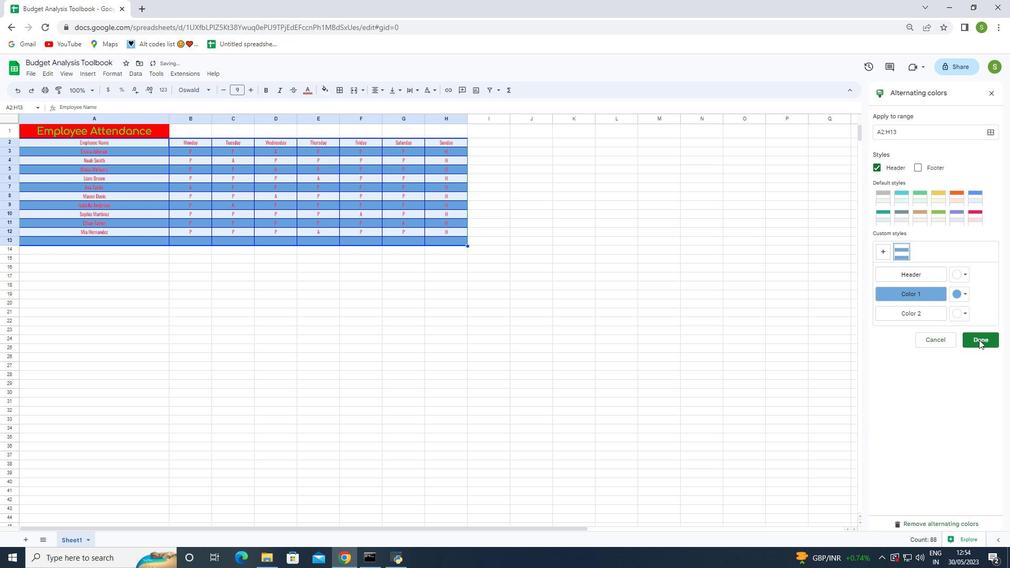 
Action: Mouse pressed left at (979, 339)
Screenshot: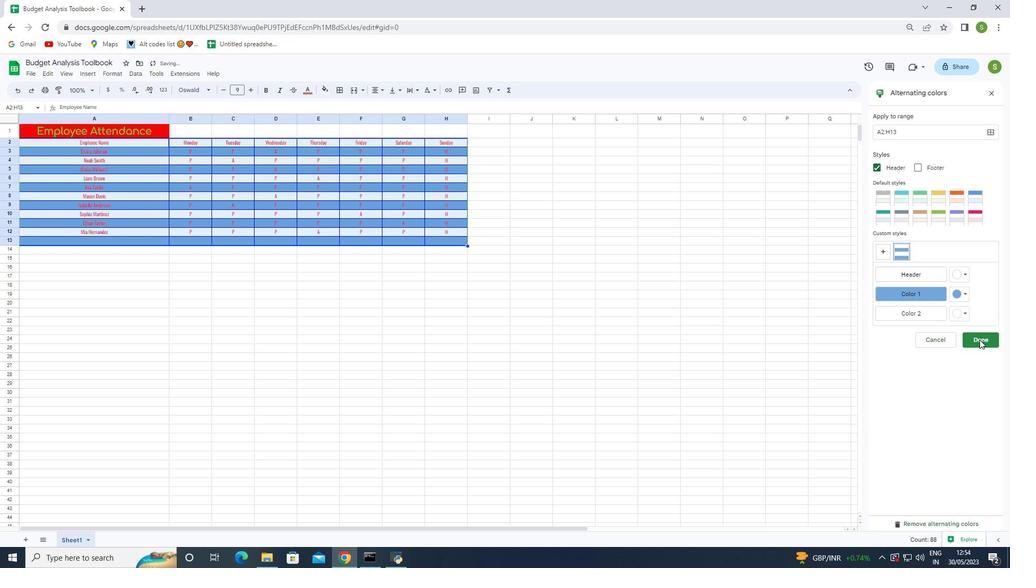 
Action: Mouse moved to (8, 121)
Screenshot: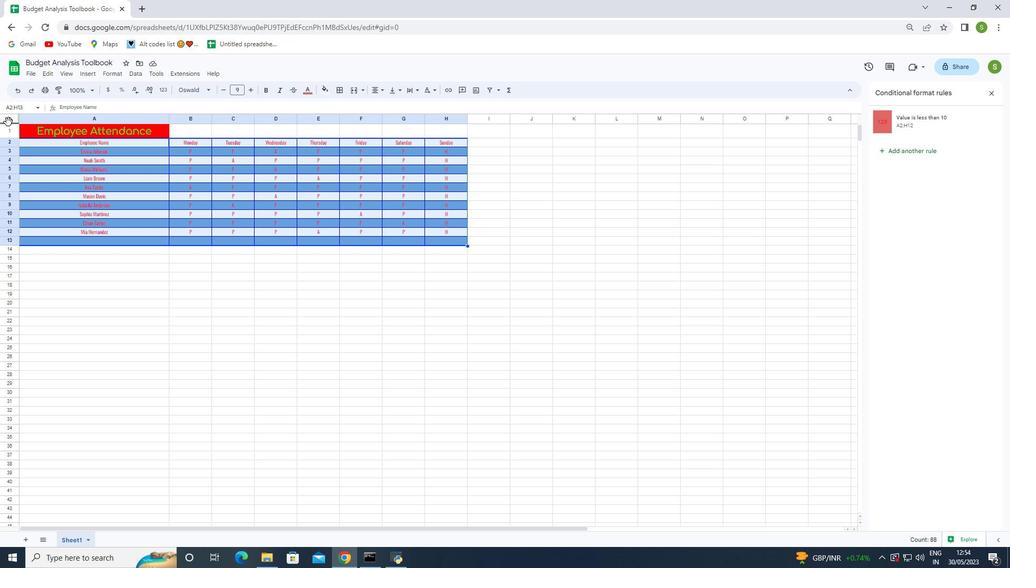 
Action: Mouse pressed left at (8, 121)
Screenshot: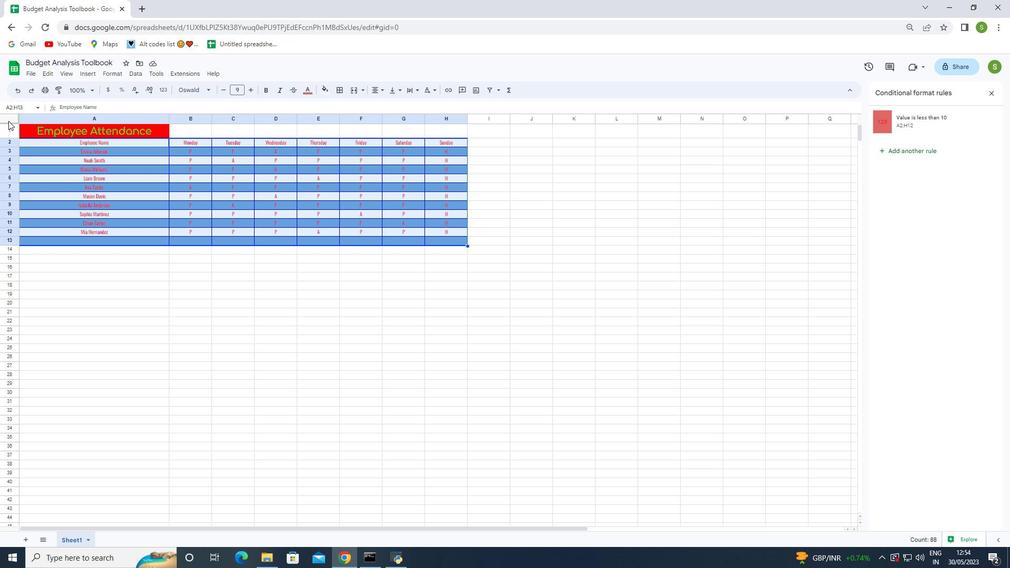 
Action: Mouse moved to (169, 119)
Screenshot: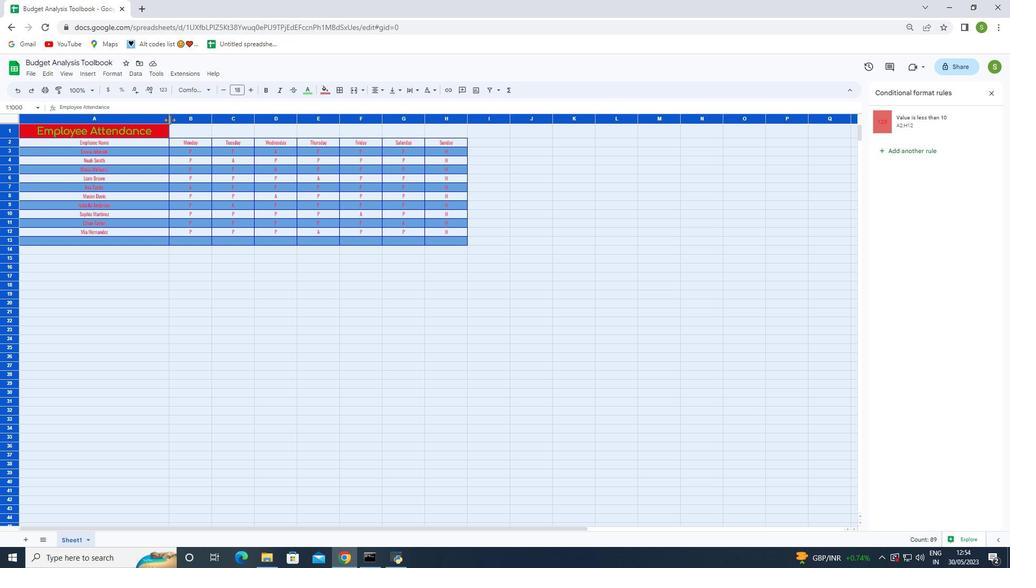 
Action: Mouse pressed left at (169, 119)
Screenshot: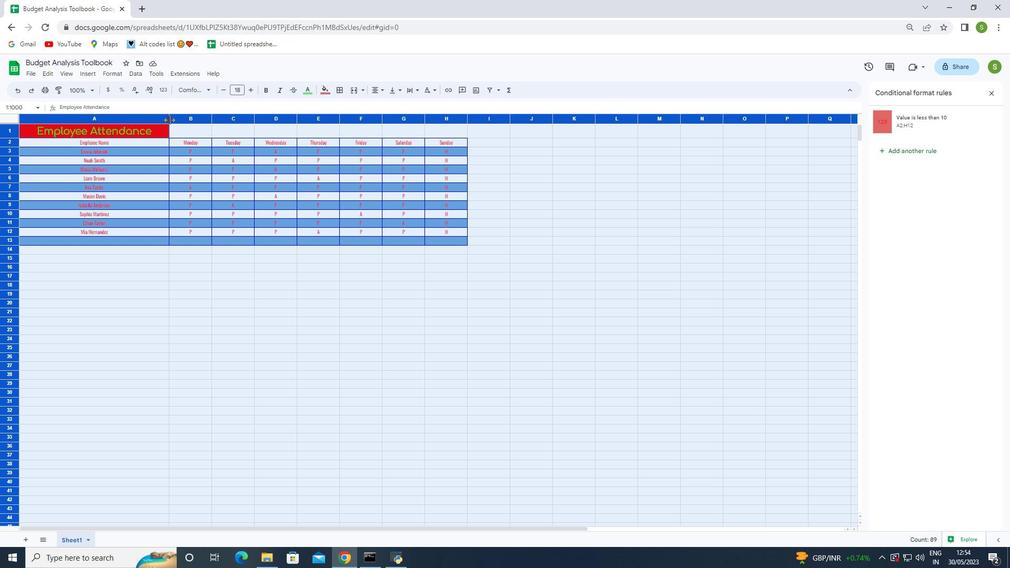 
Action: Mouse pressed left at (169, 119)
Screenshot: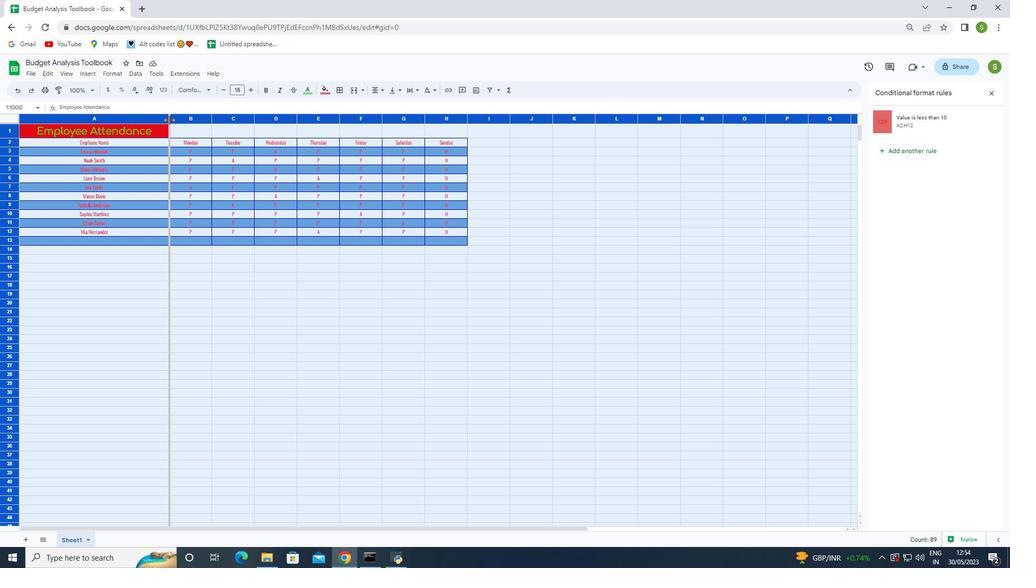 
Action: Mouse moved to (235, 296)
Screenshot: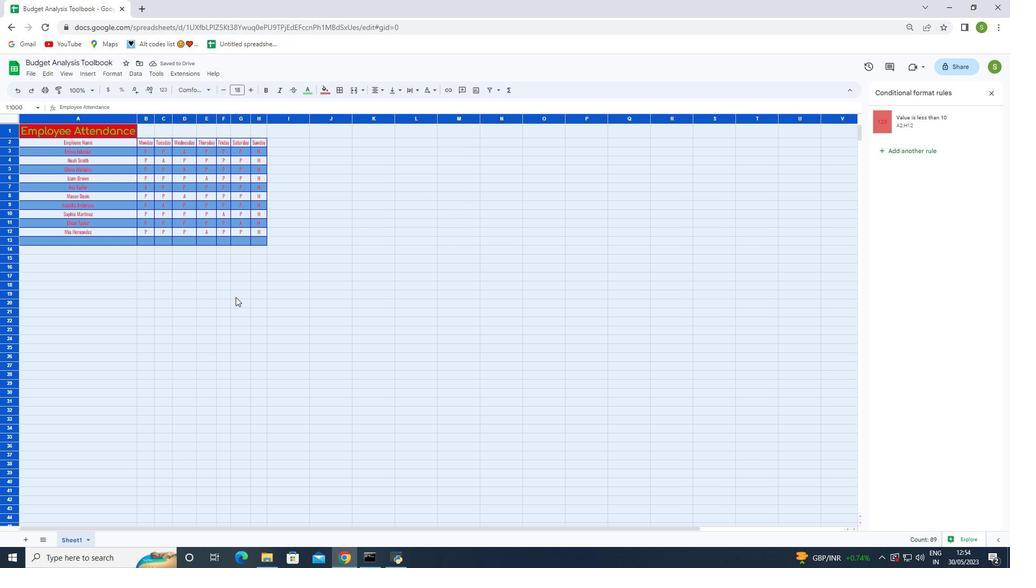
Action: Mouse pressed left at (235, 296)
Screenshot: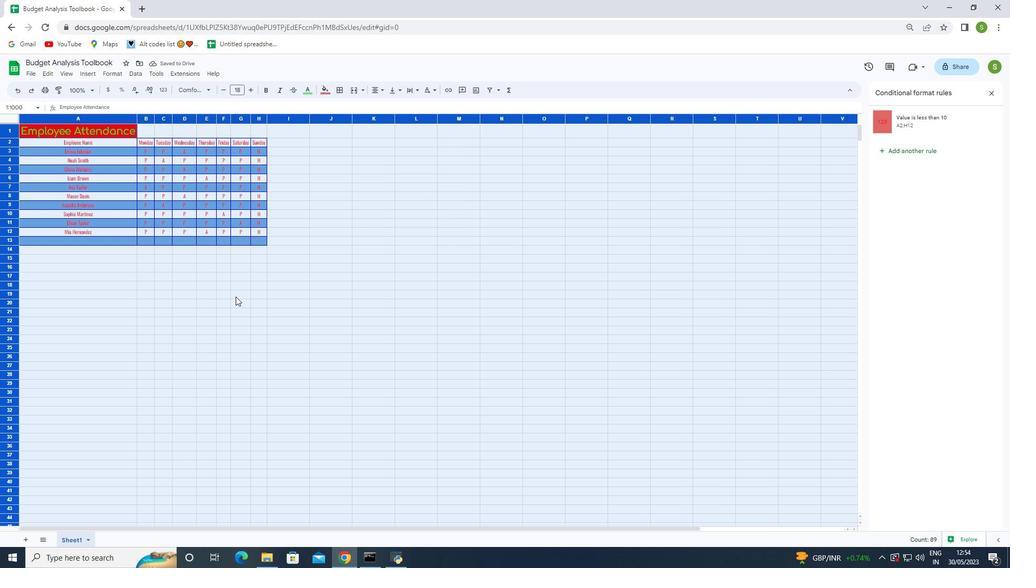 
Action: Mouse moved to (27, 74)
Screenshot: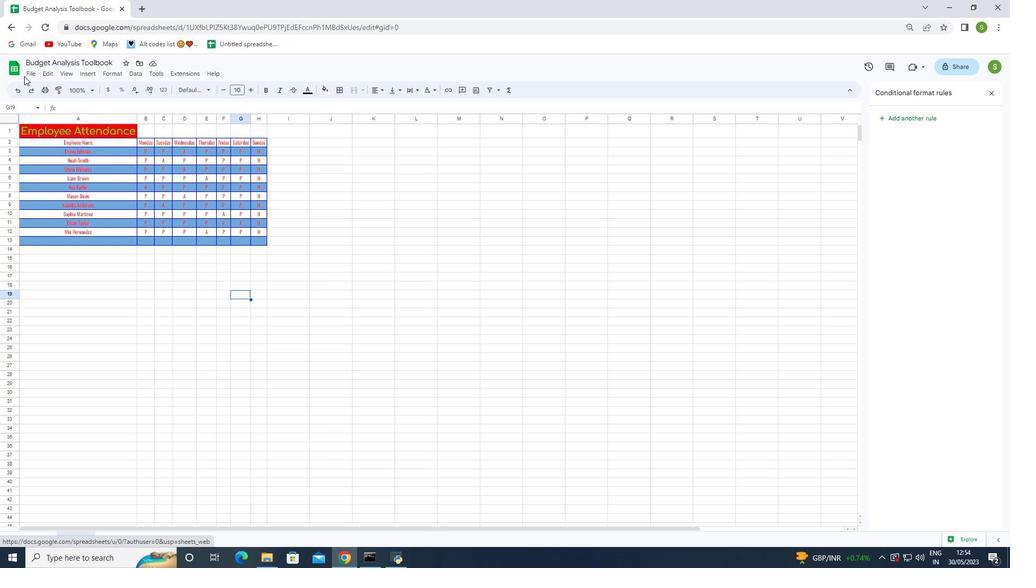 
Action: Mouse pressed left at (27, 74)
Screenshot: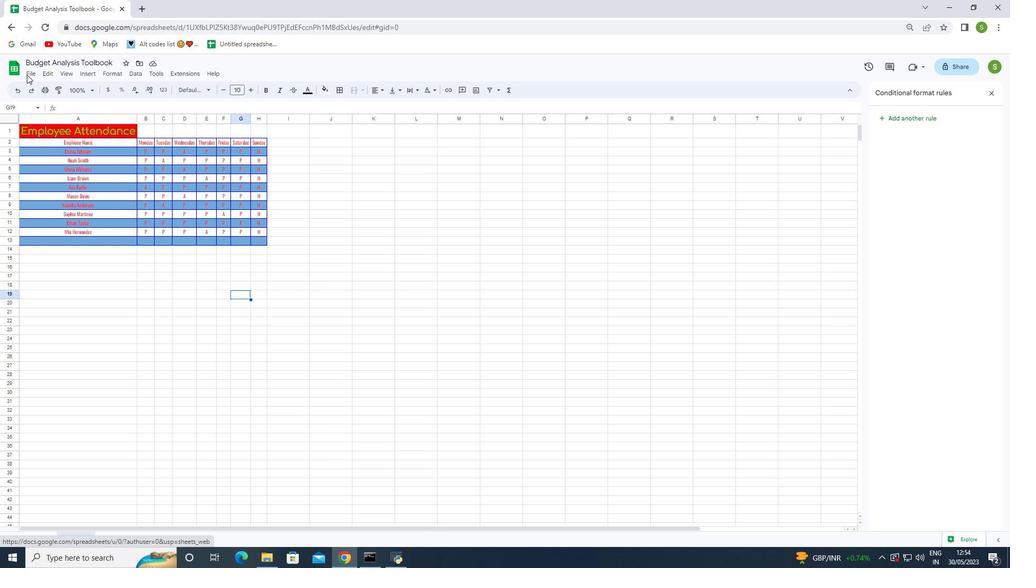 
Action: Mouse moved to (57, 201)
Screenshot: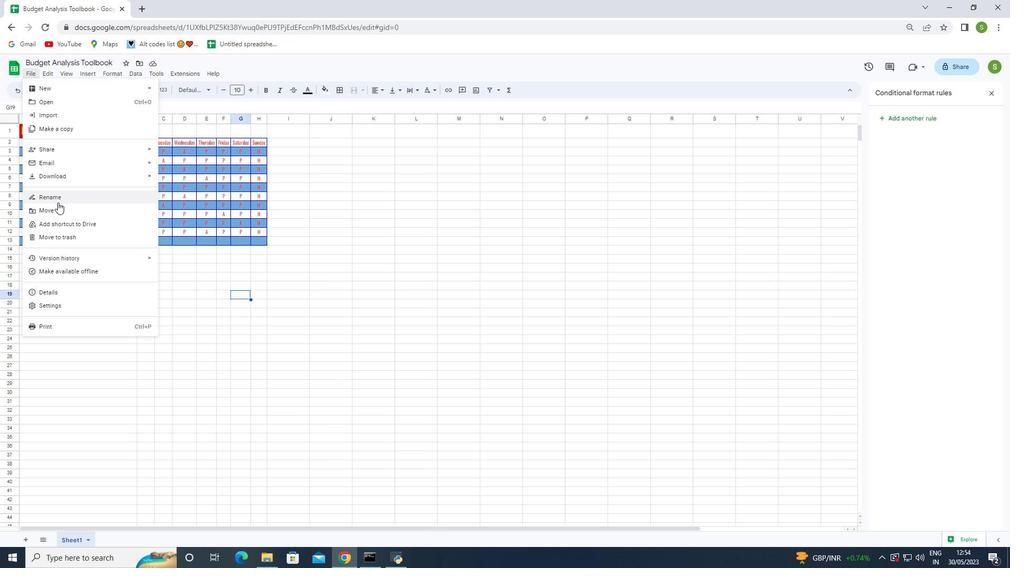 
Action: Mouse pressed left at (57, 201)
Screenshot: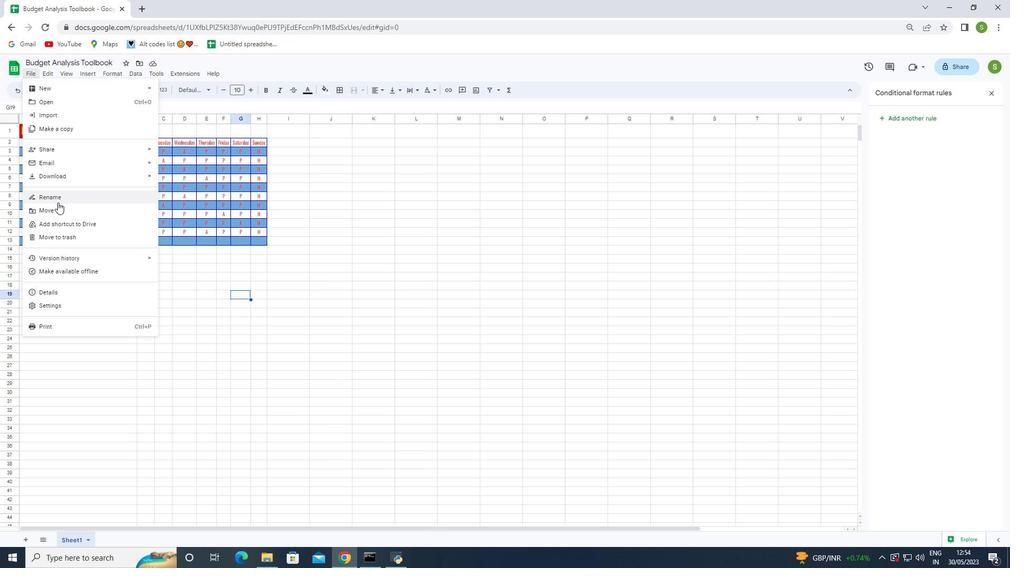 
Action: Mouse moved to (66, 187)
Screenshot: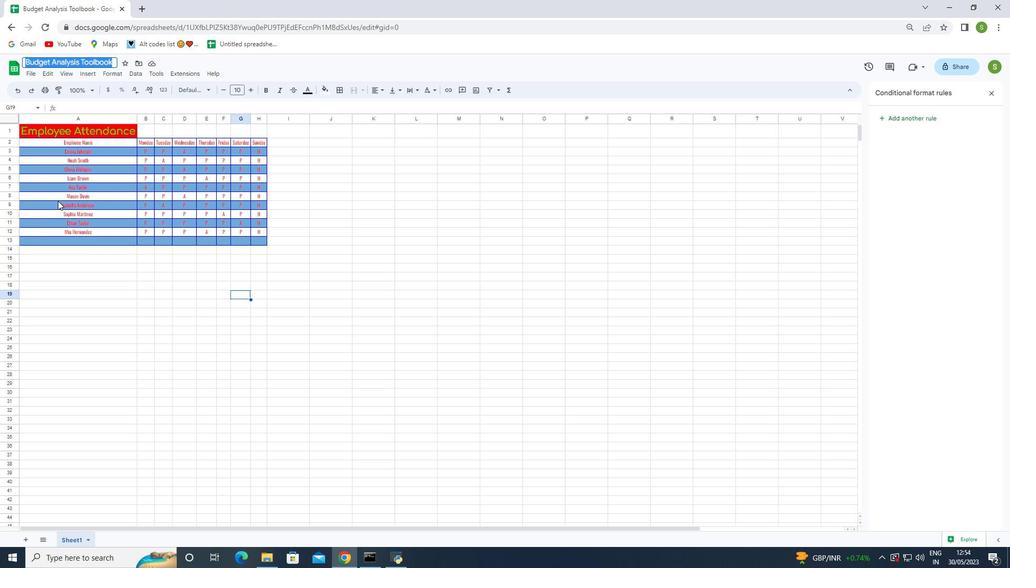 
Action: Key pressed <Key.backspace><Key.shift>Budget<Key.space><Key.shift>Analysis<Key.space><Key.shift>Toolbook<Key.enter>
Screenshot: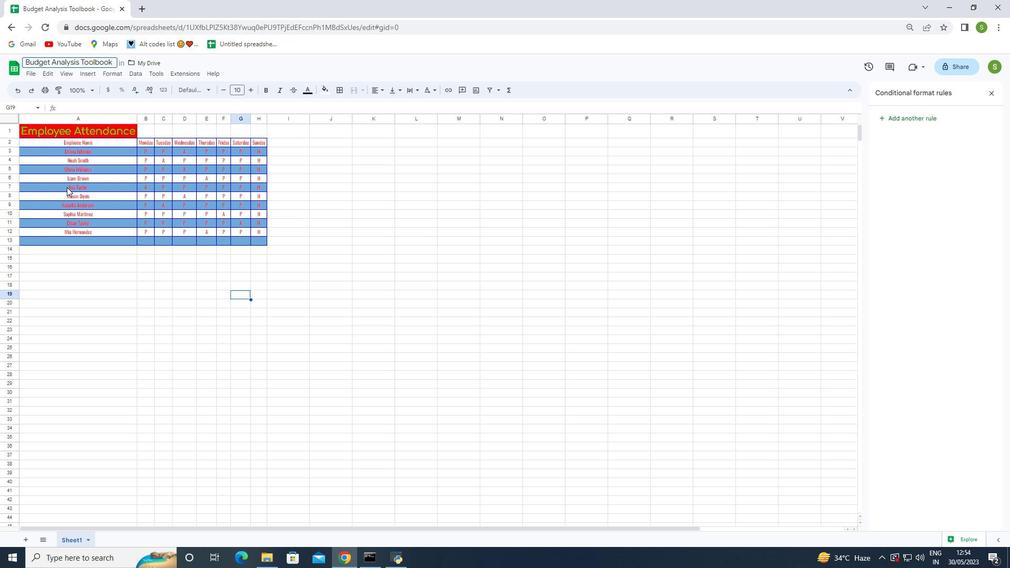 
Action: Mouse moved to (183, 322)
Screenshot: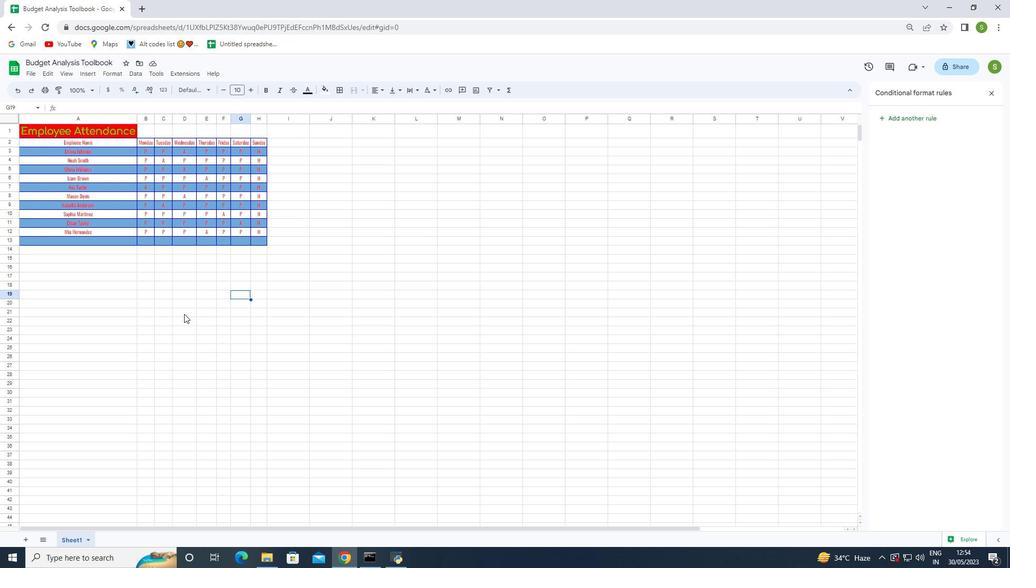 
Action: Mouse pressed left at (183, 322)
Screenshot: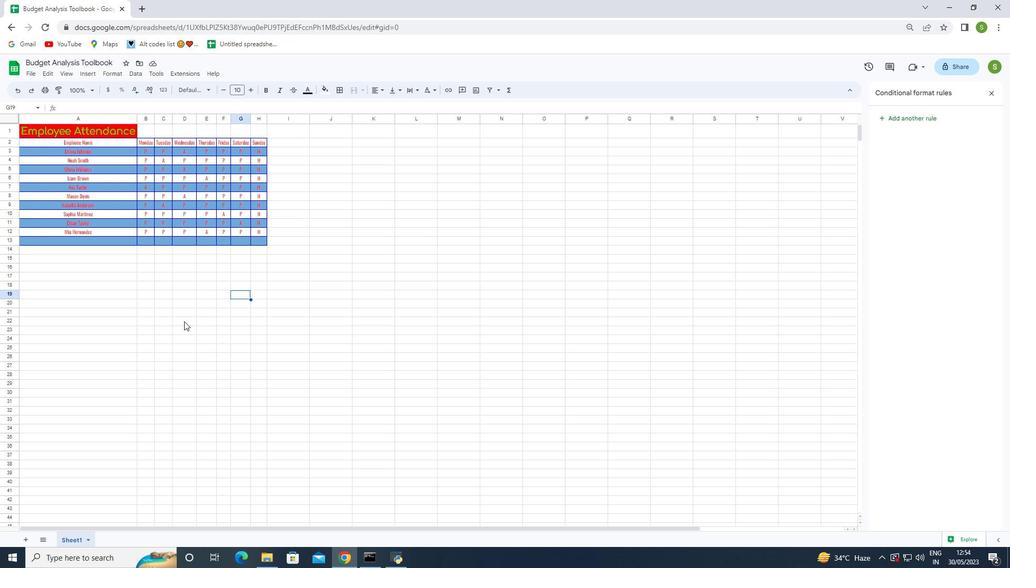 
